 Task: Search one way flight ticket for 4 adults, 2 children, 2 infants in seat and 1 infant on lap in premium economy from Grand Junction: Grand Junction Regional Airport (walker Field) to Rock Springs: Southwest Wyoming Regional Airport (rock Springs Sweetwater County Airport) on 8-5-2023. Choice of flights is JetBlue. Number of bags: 2 carry on bags. Price is upto 89000. Outbound departure time preference is 7:00.
Action: Mouse moved to (304, 131)
Screenshot: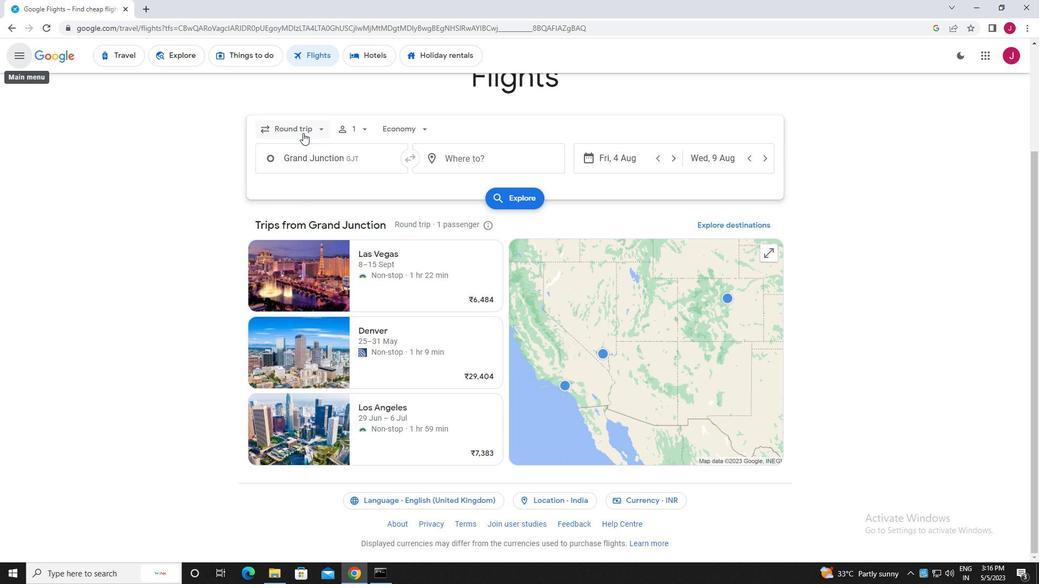 
Action: Mouse pressed left at (304, 131)
Screenshot: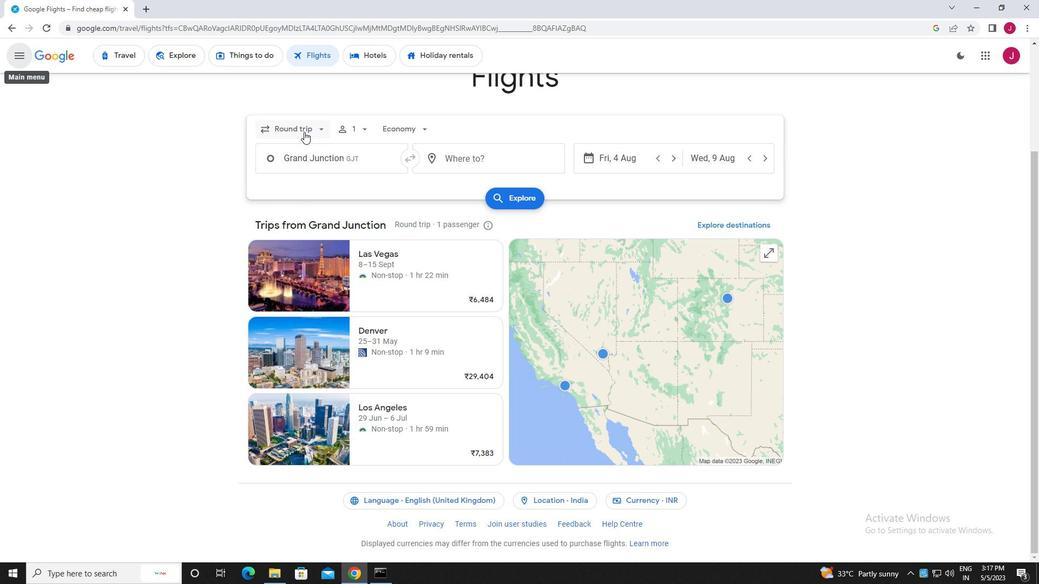 
Action: Mouse moved to (306, 180)
Screenshot: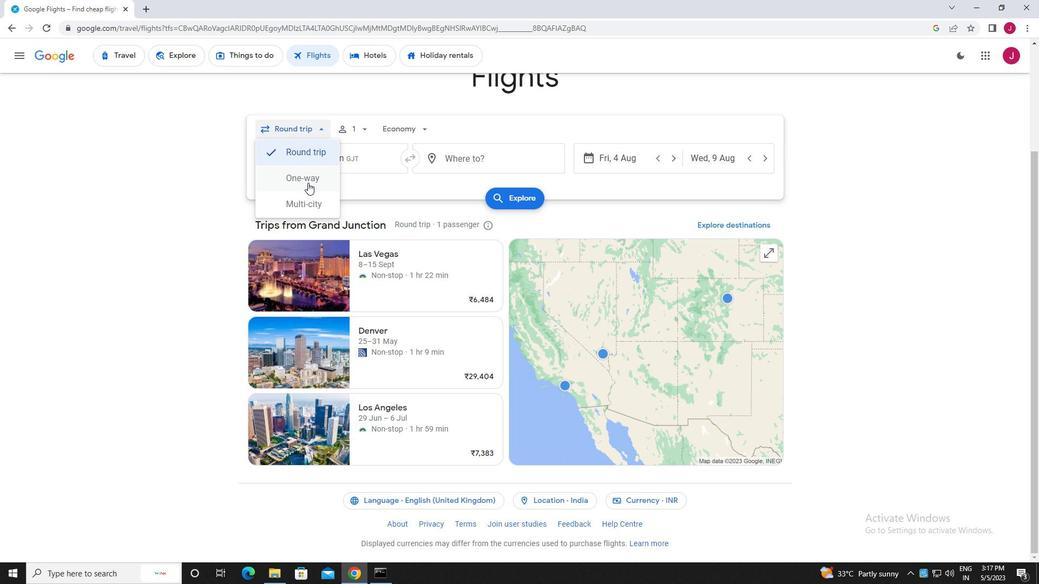 
Action: Mouse pressed left at (306, 180)
Screenshot: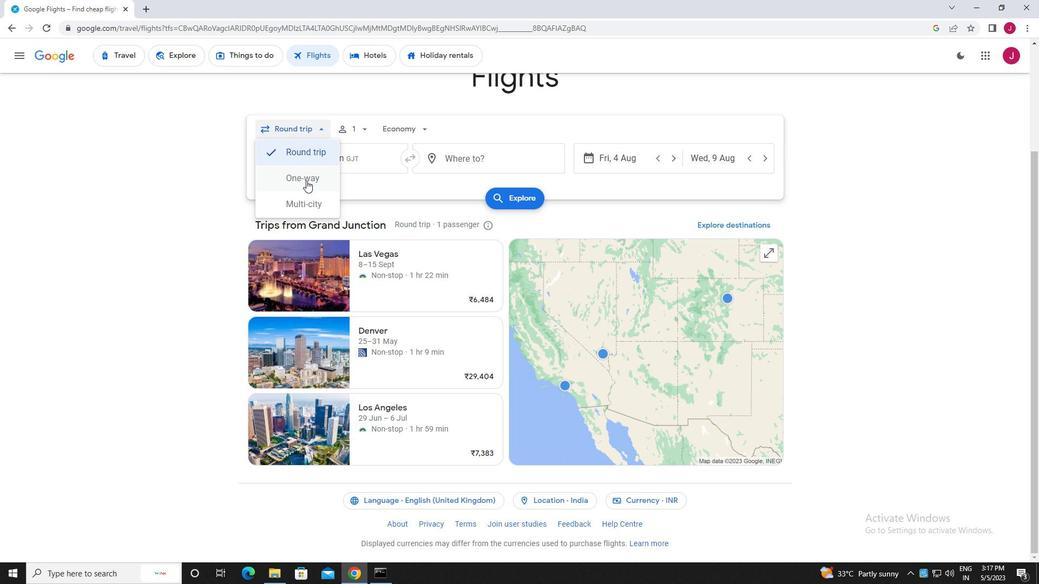 
Action: Mouse moved to (358, 132)
Screenshot: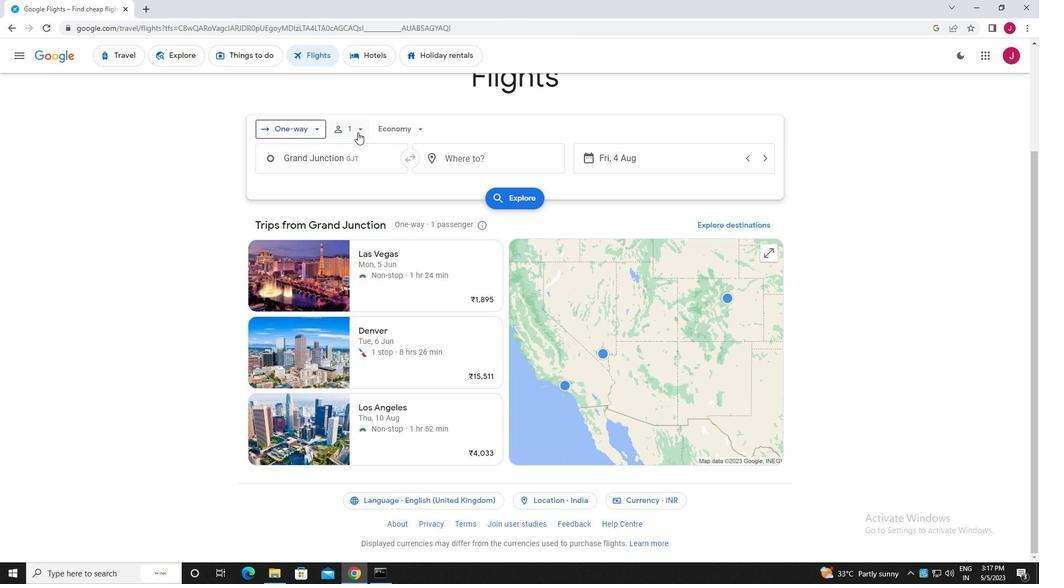 
Action: Mouse pressed left at (358, 132)
Screenshot: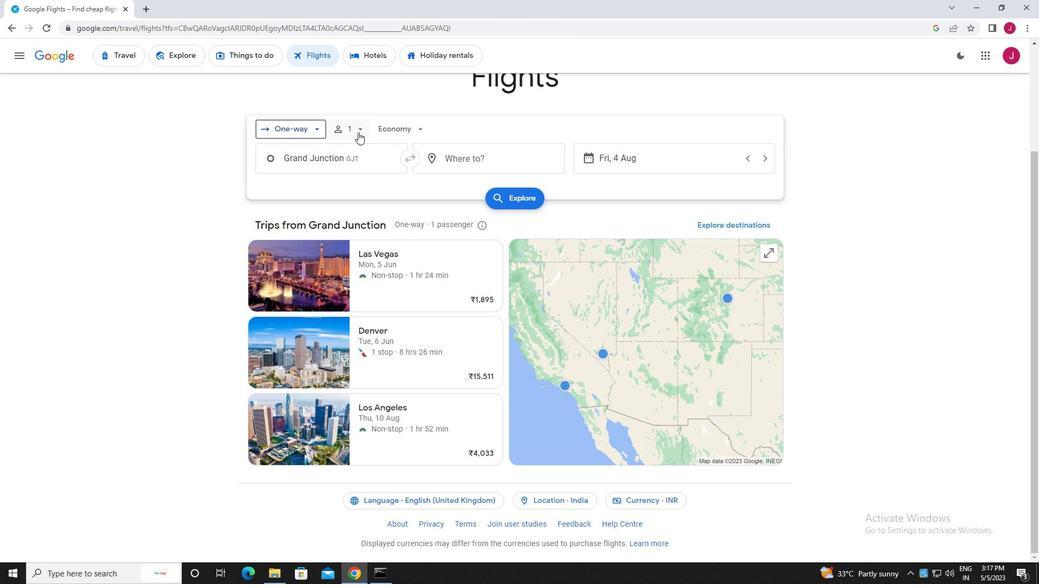 
Action: Mouse moved to (448, 153)
Screenshot: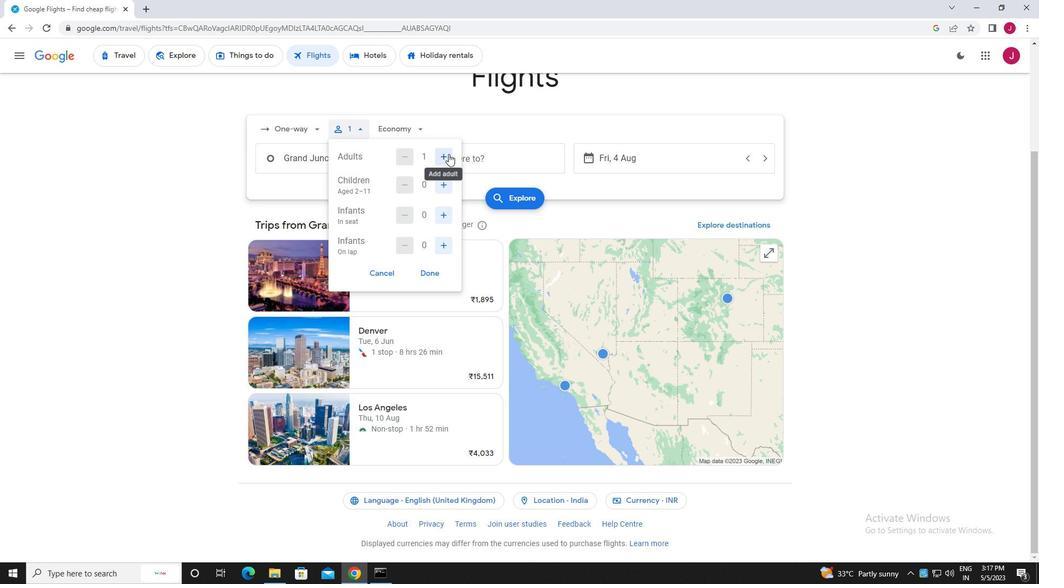 
Action: Mouse pressed left at (448, 153)
Screenshot: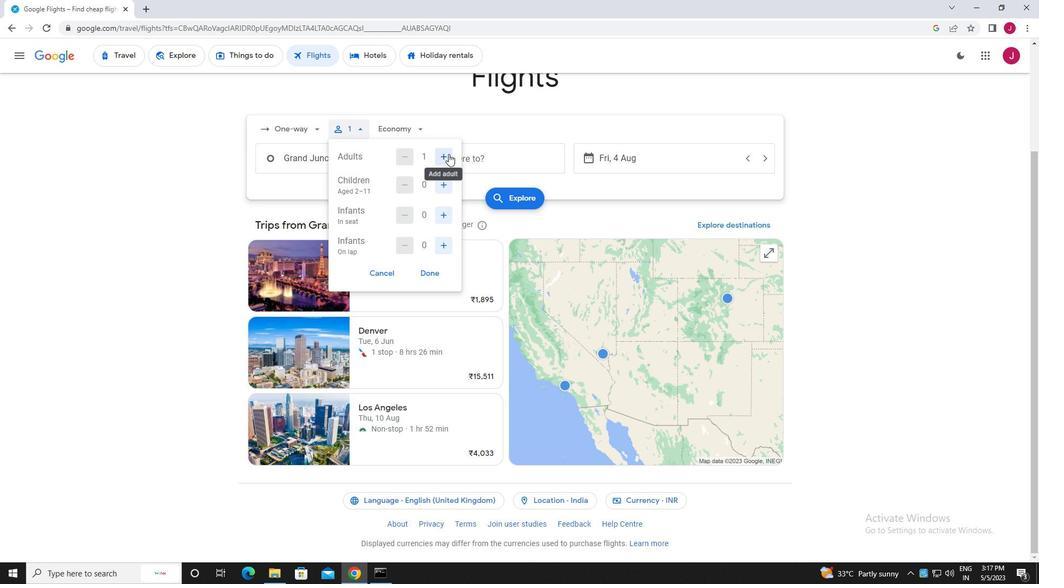 
Action: Mouse pressed left at (448, 153)
Screenshot: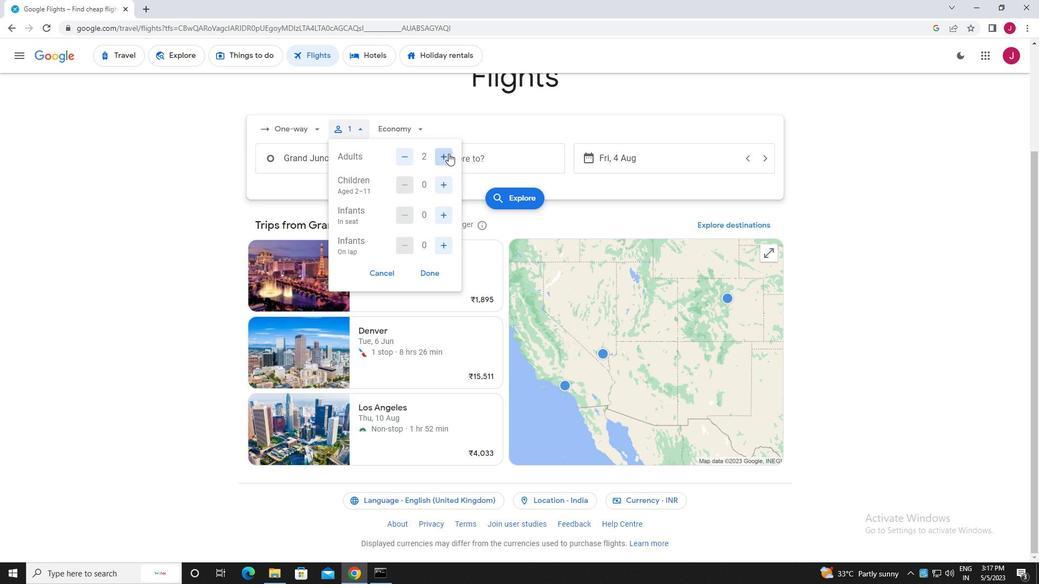 
Action: Mouse pressed left at (448, 153)
Screenshot: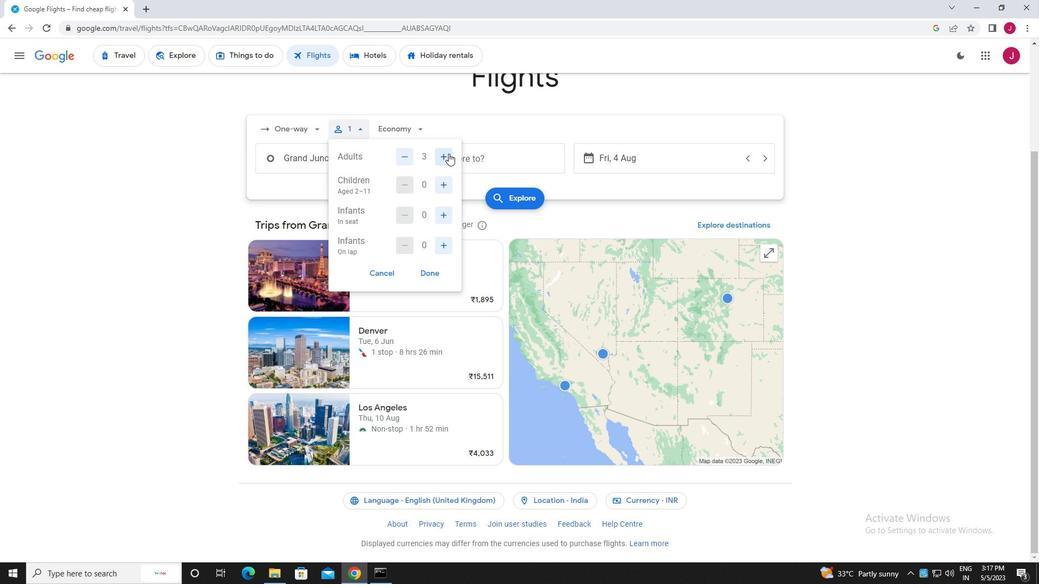 
Action: Mouse moved to (445, 186)
Screenshot: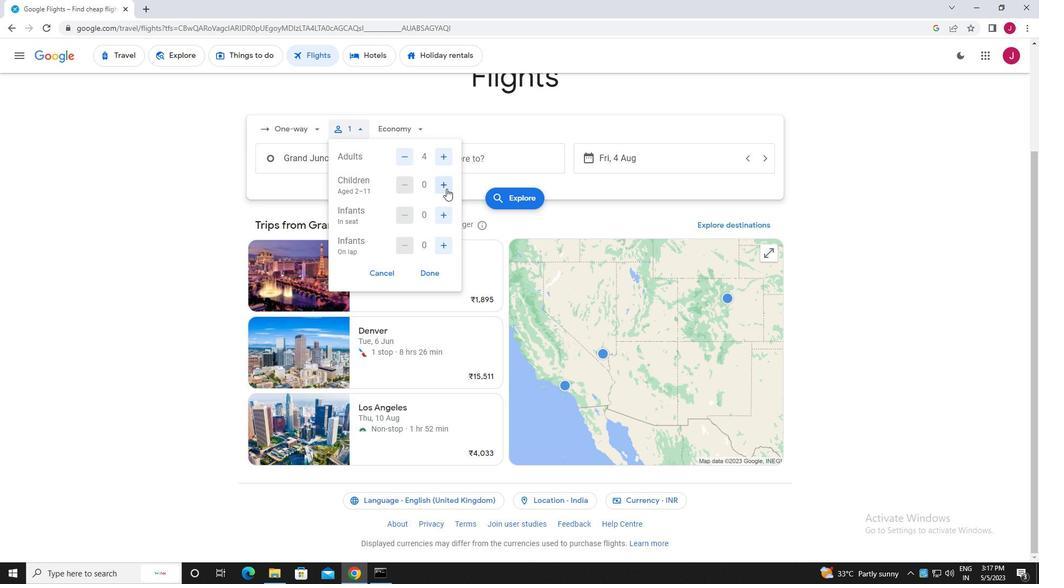 
Action: Mouse pressed left at (445, 186)
Screenshot: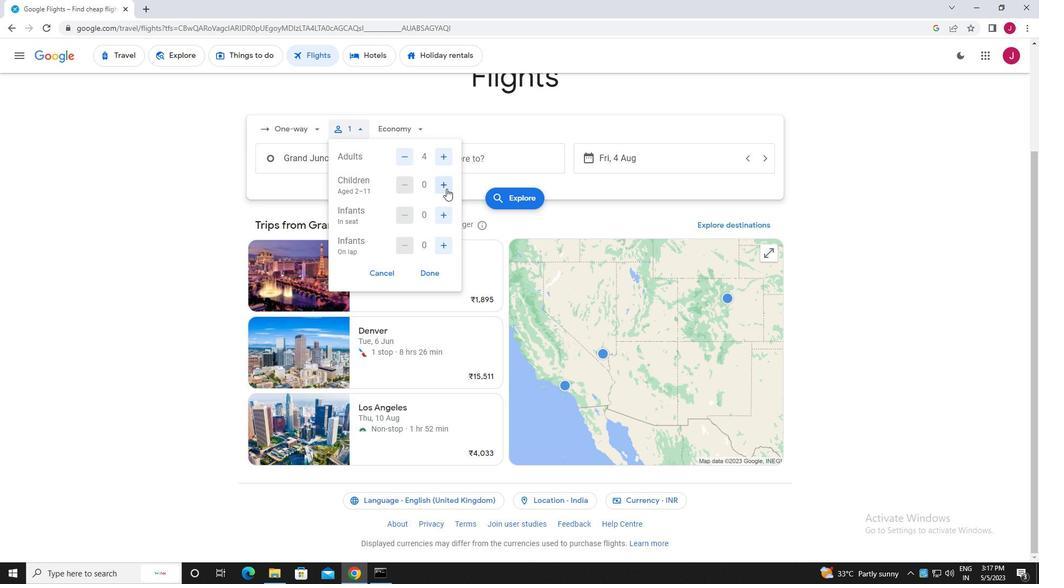
Action: Mouse pressed left at (445, 186)
Screenshot: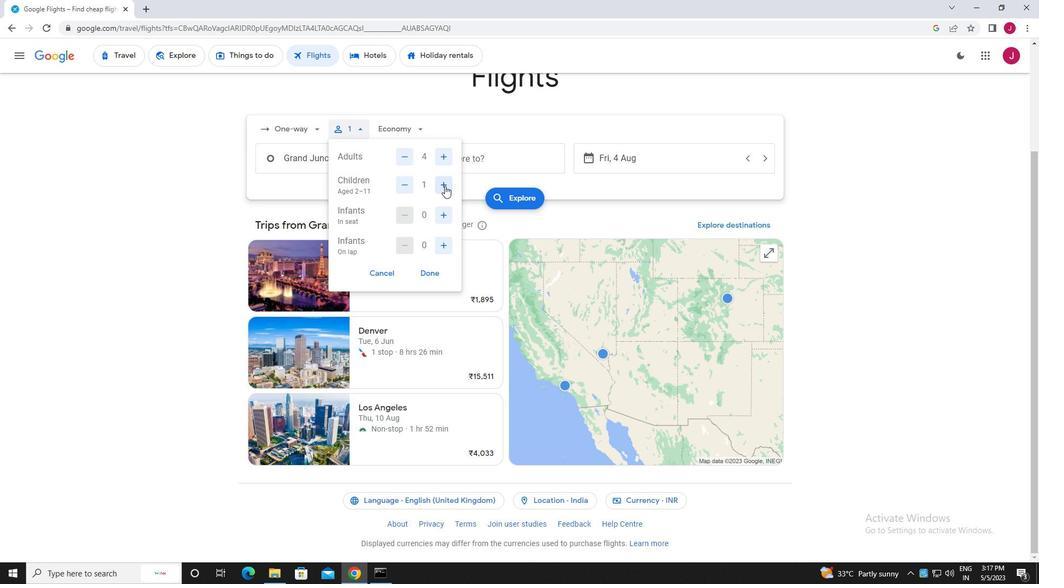 
Action: Mouse moved to (444, 217)
Screenshot: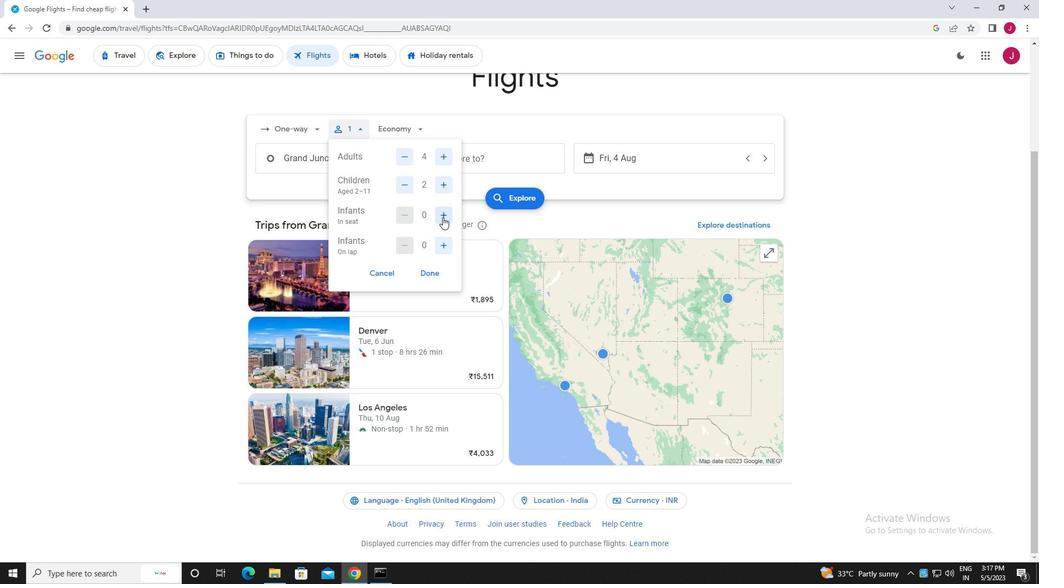 
Action: Mouse pressed left at (444, 217)
Screenshot: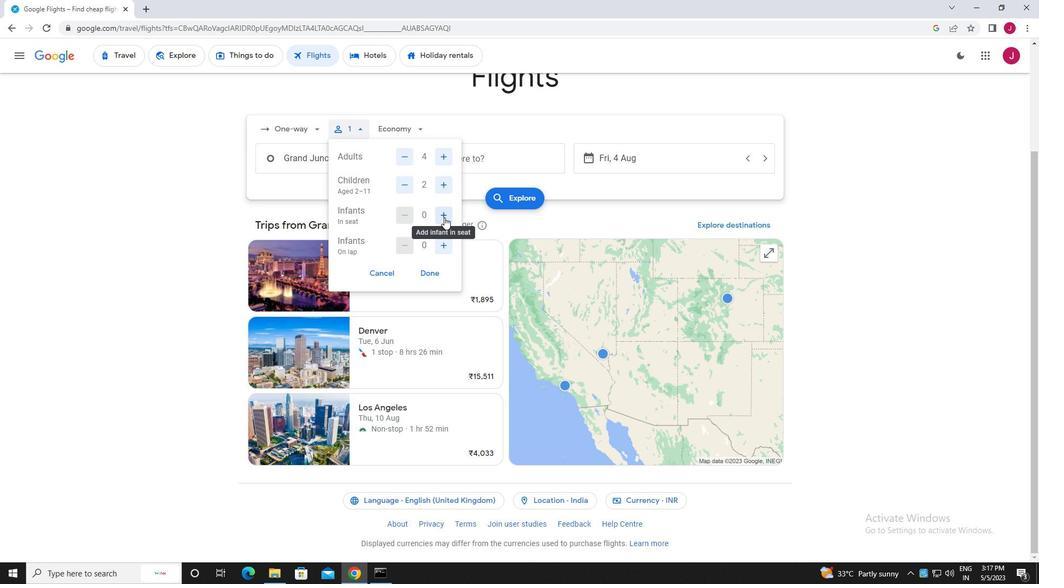 
Action: Mouse pressed left at (444, 217)
Screenshot: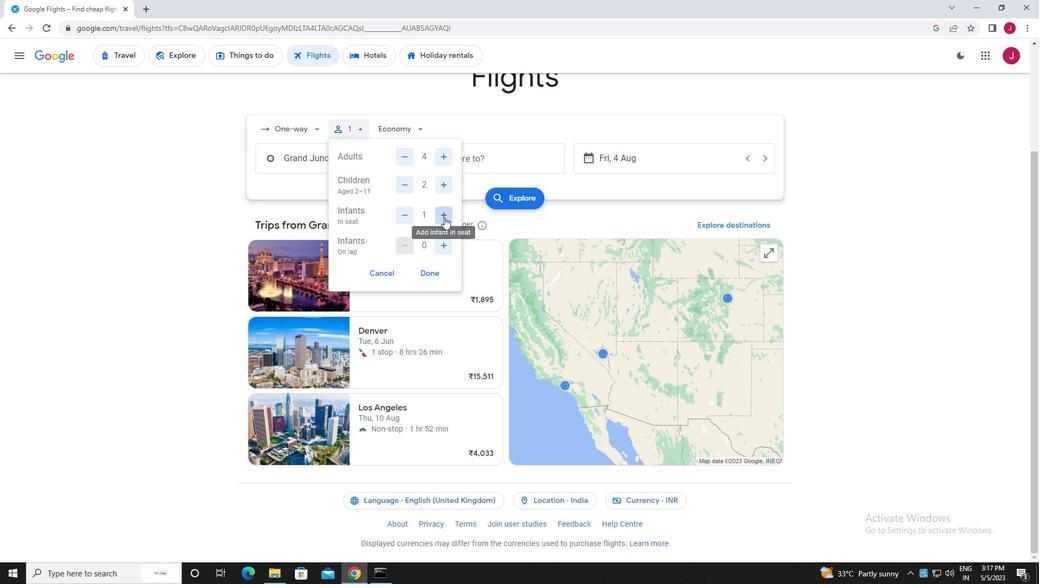 
Action: Mouse moved to (445, 242)
Screenshot: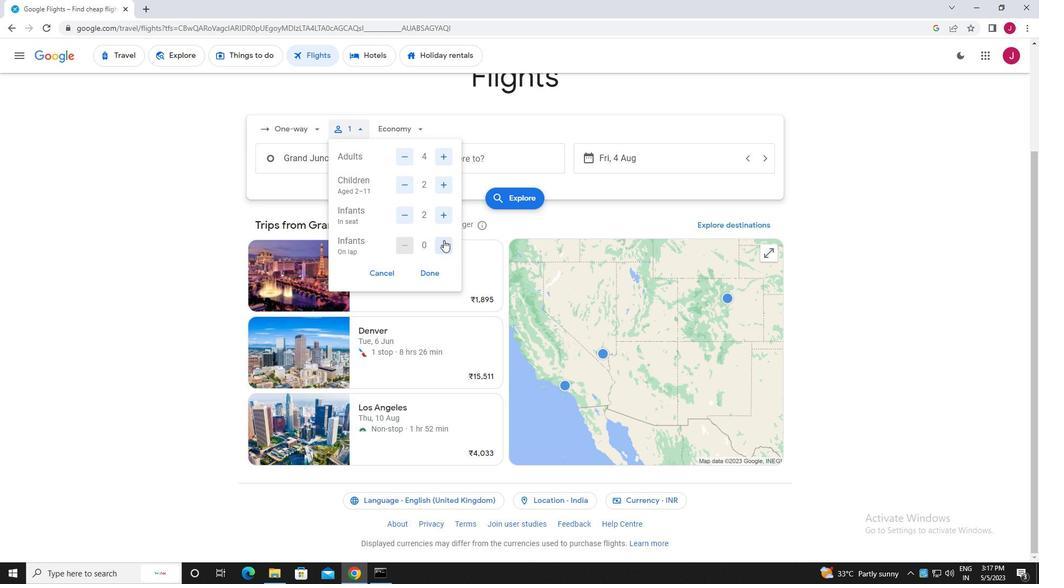 
Action: Mouse pressed left at (445, 242)
Screenshot: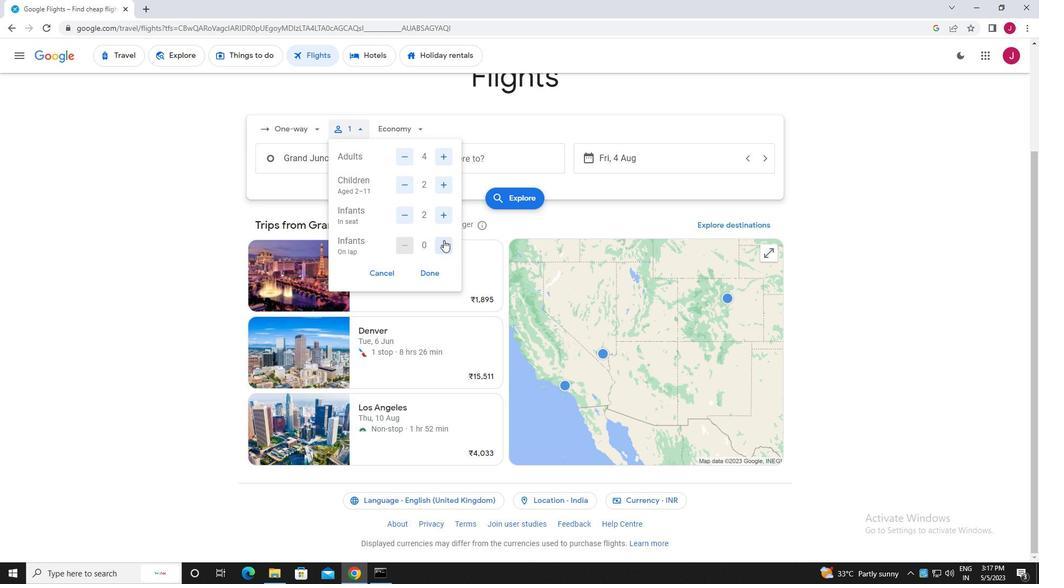 
Action: Mouse moved to (433, 274)
Screenshot: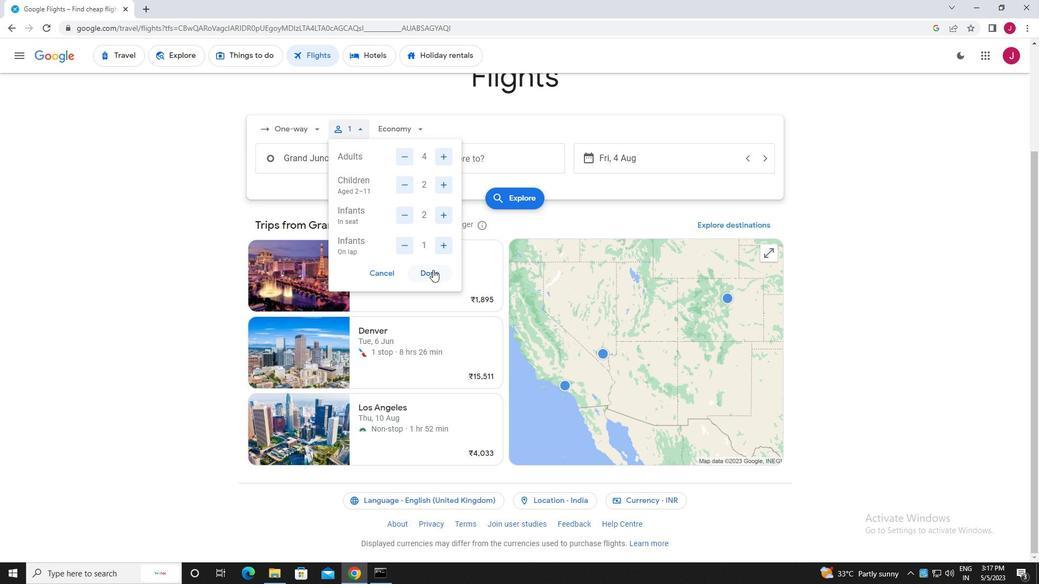 
Action: Mouse pressed left at (433, 274)
Screenshot: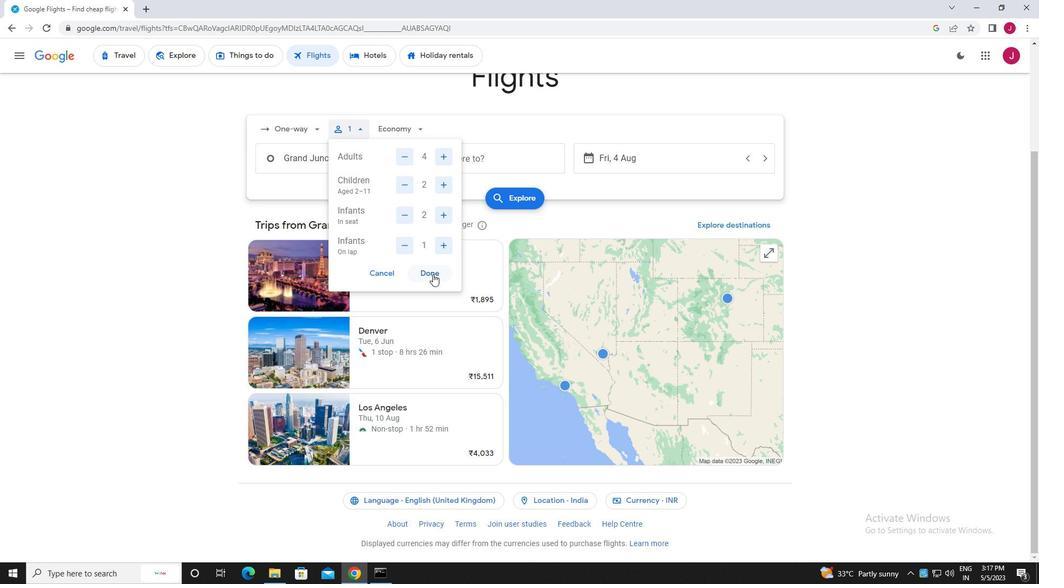 
Action: Mouse moved to (404, 129)
Screenshot: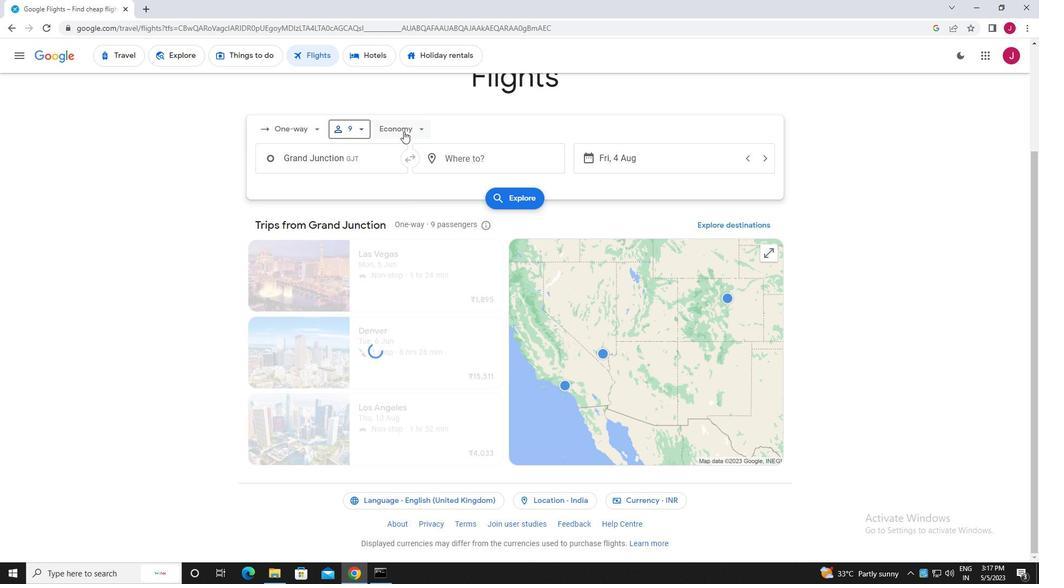 
Action: Mouse pressed left at (404, 129)
Screenshot: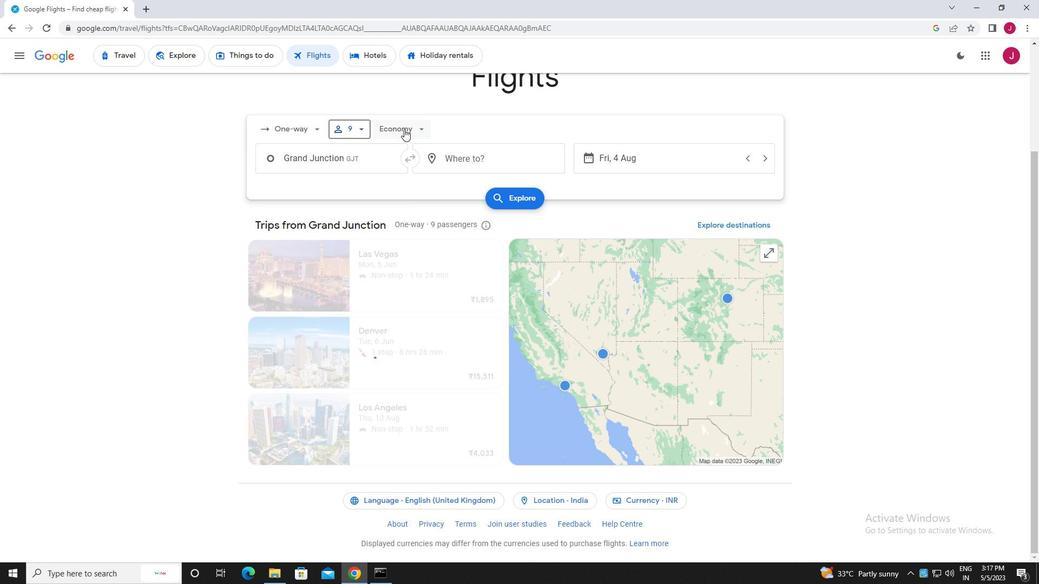 
Action: Mouse moved to (433, 181)
Screenshot: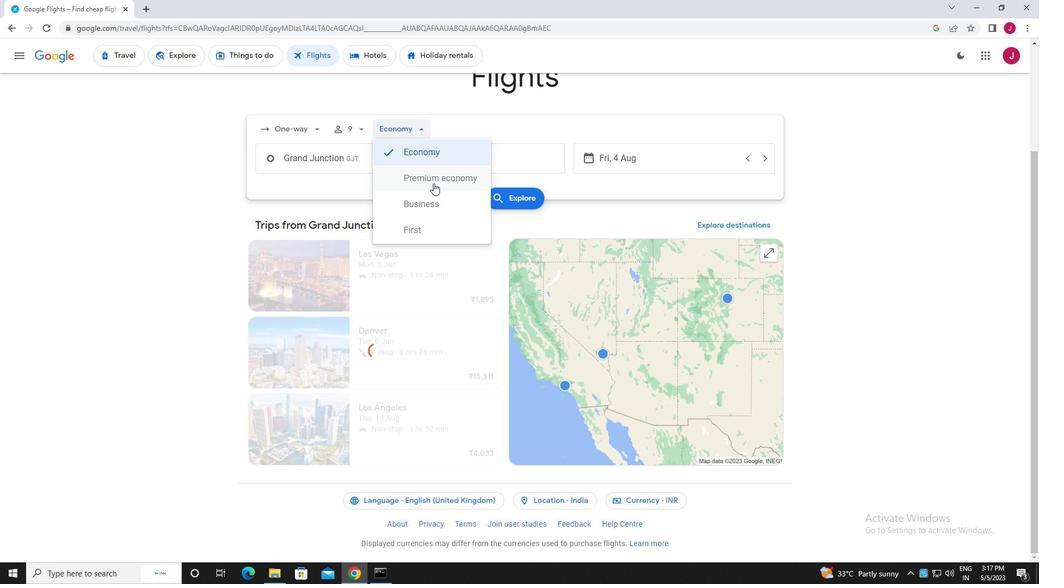 
Action: Mouse pressed left at (433, 181)
Screenshot: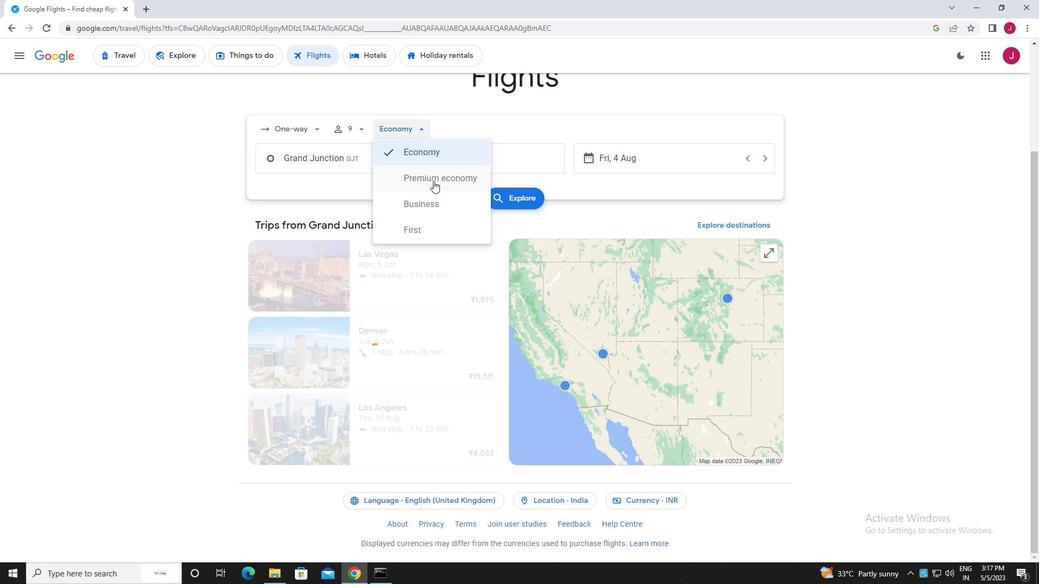 
Action: Mouse moved to (364, 157)
Screenshot: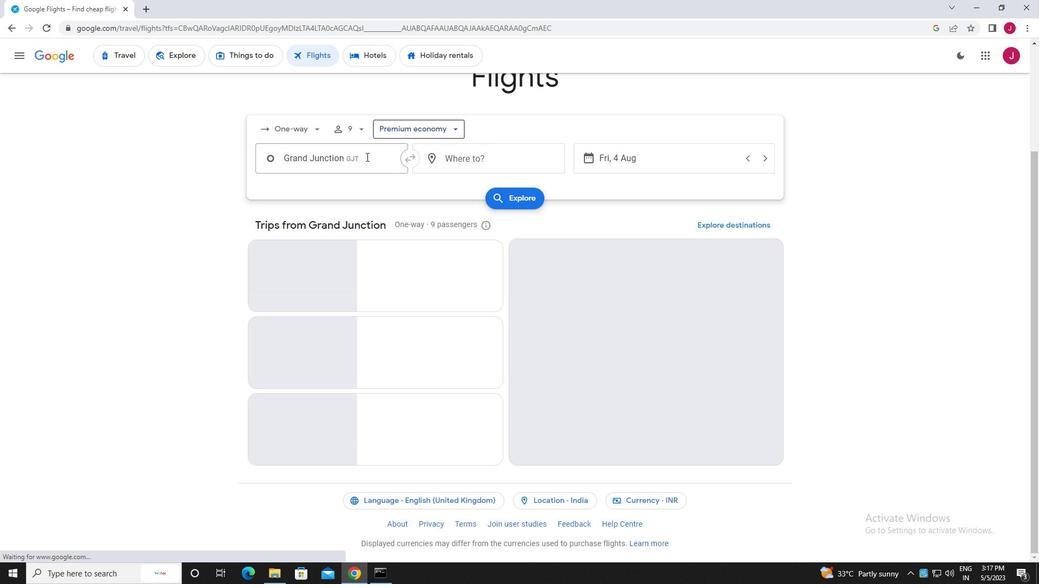 
Action: Mouse pressed left at (364, 157)
Screenshot: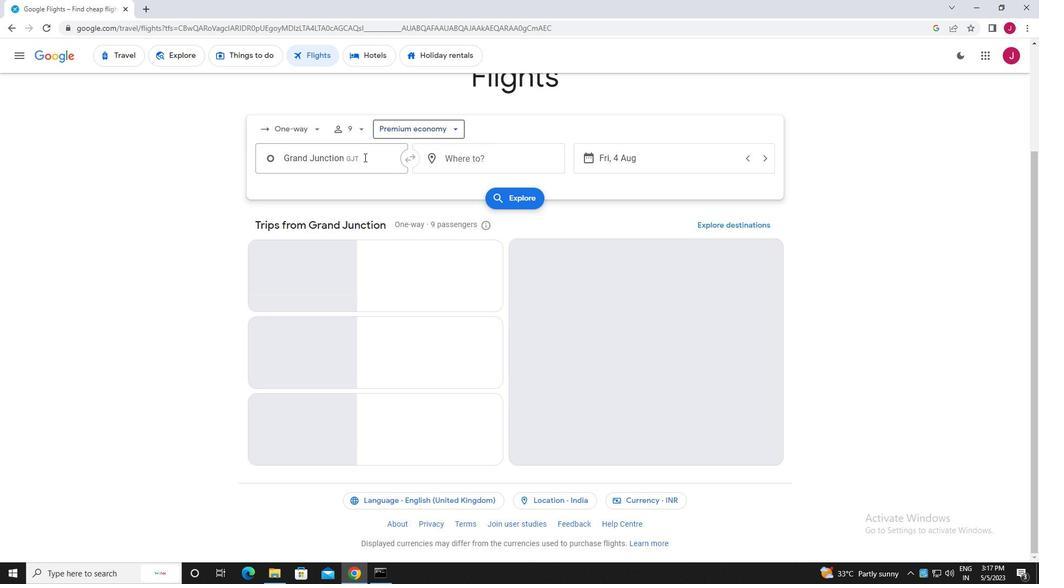 
Action: Mouse moved to (362, 157)
Screenshot: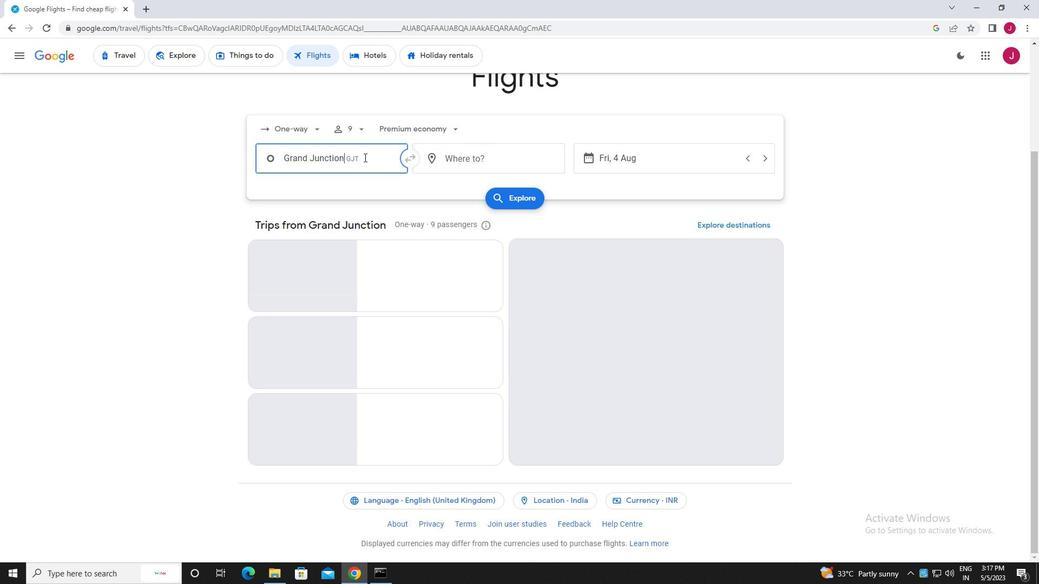 
Action: Key pressed grand<Key.space>junction
Screenshot: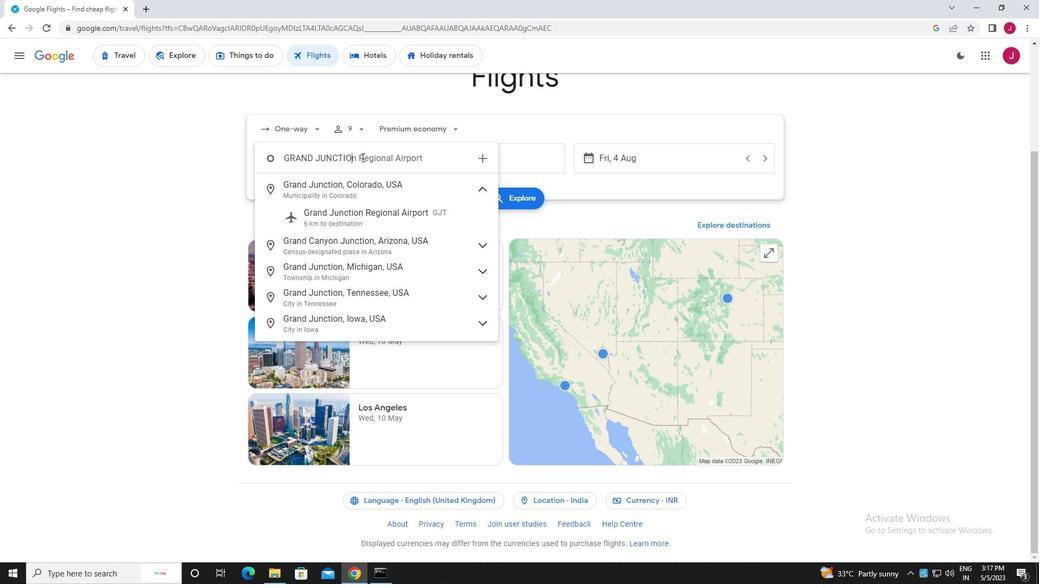 
Action: Mouse moved to (389, 215)
Screenshot: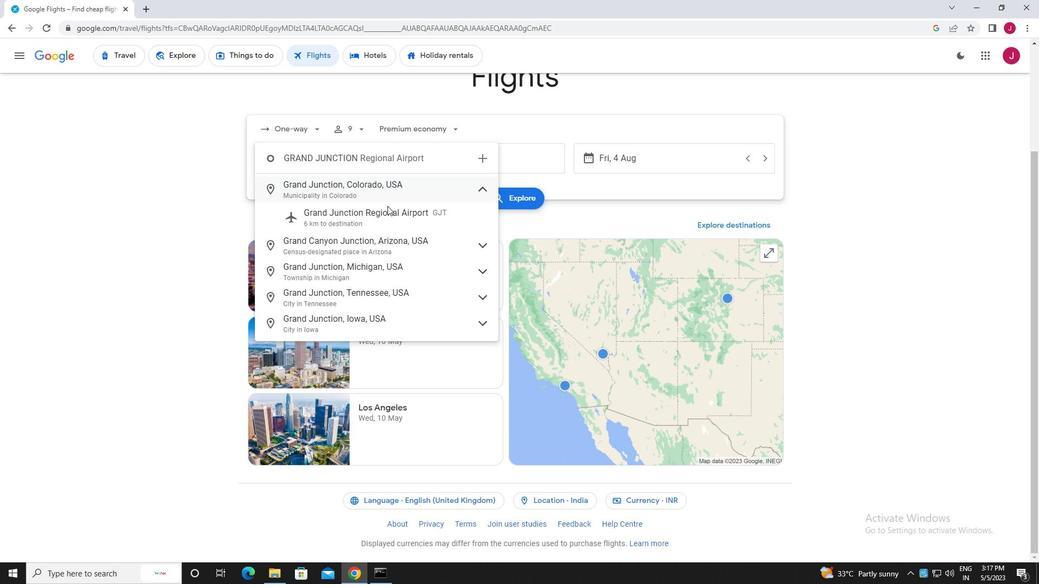 
Action: Mouse pressed left at (389, 215)
Screenshot: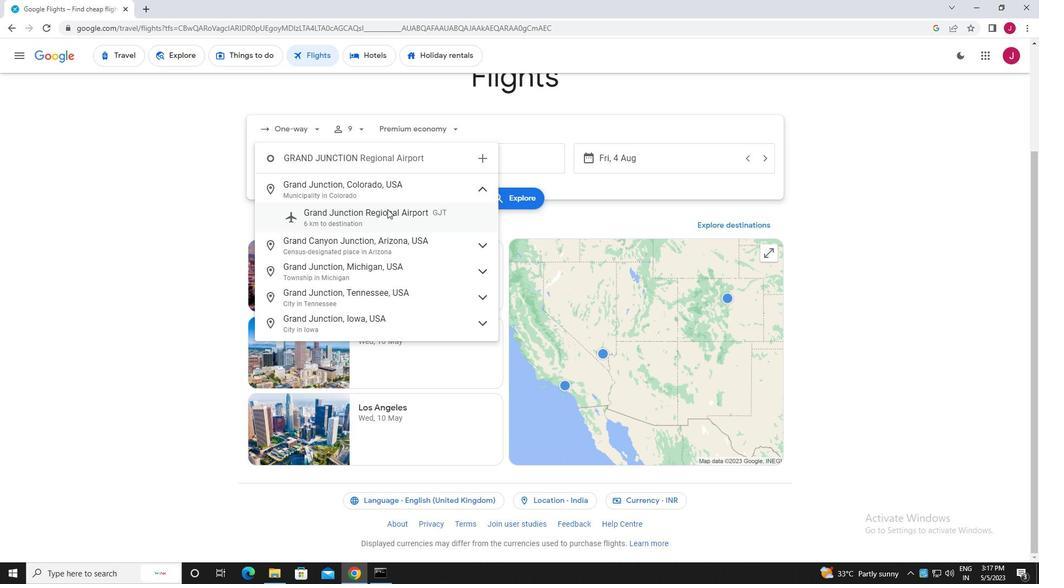 
Action: Mouse moved to (480, 160)
Screenshot: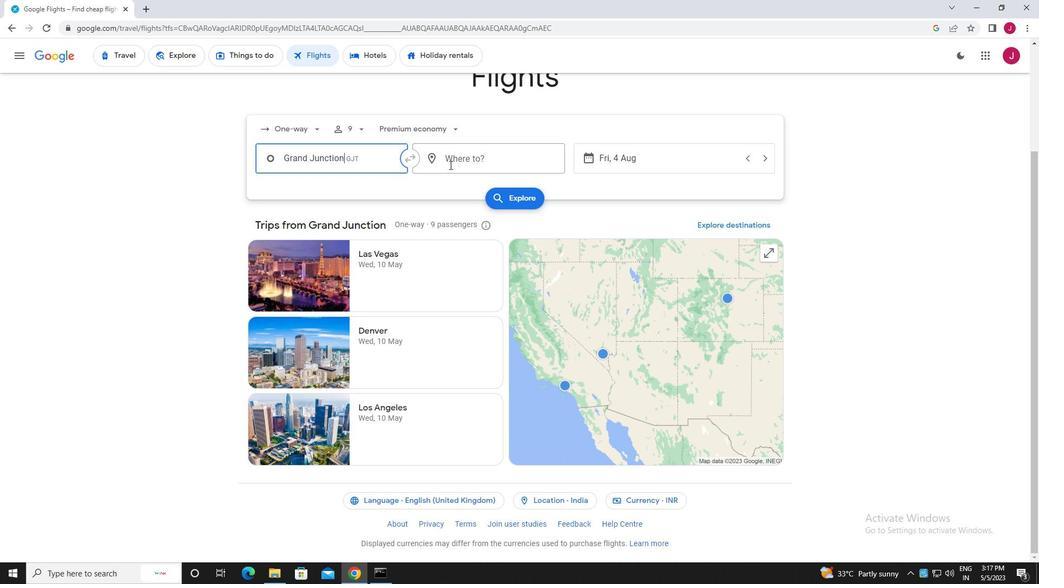 
Action: Mouse pressed left at (480, 160)
Screenshot: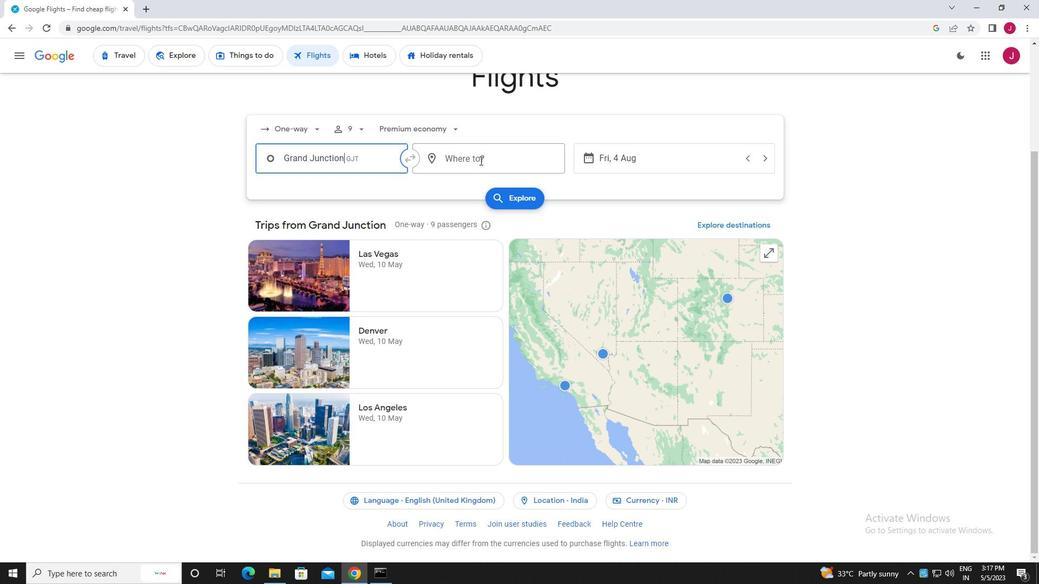 
Action: Mouse moved to (482, 161)
Screenshot: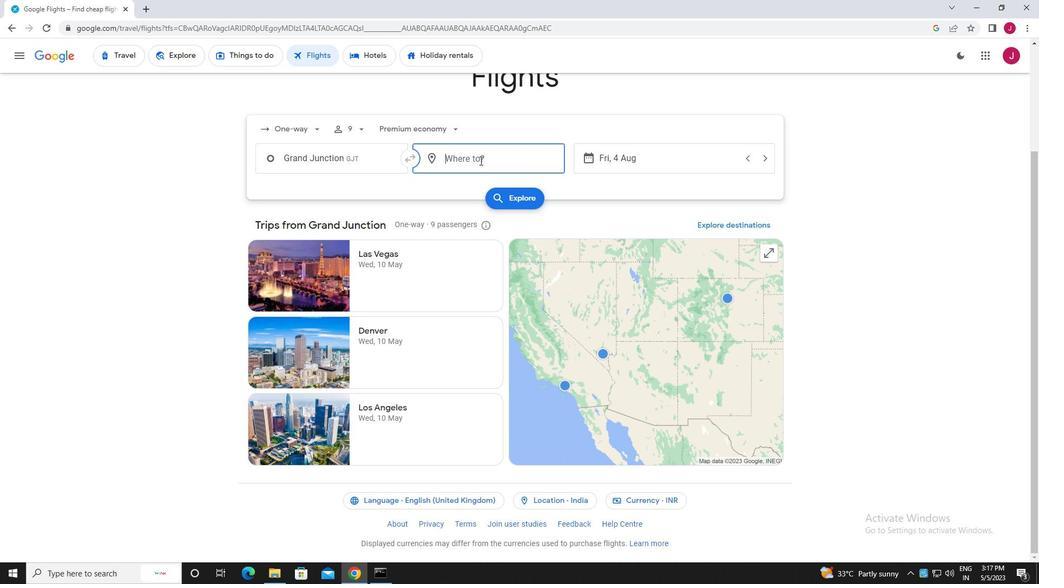 
Action: Key pressed rock<Key.space>spring
Screenshot: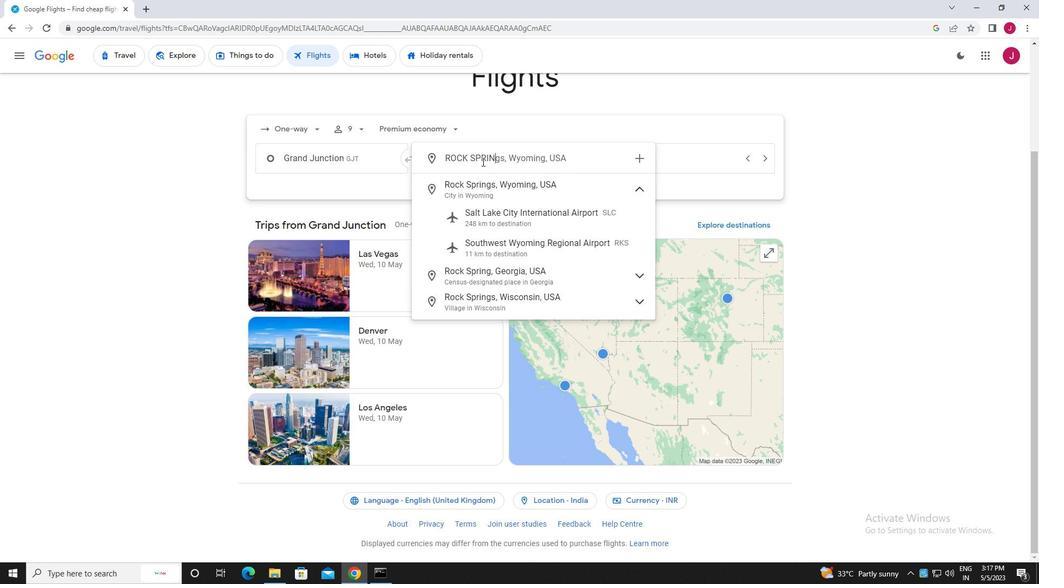 
Action: Mouse moved to (526, 246)
Screenshot: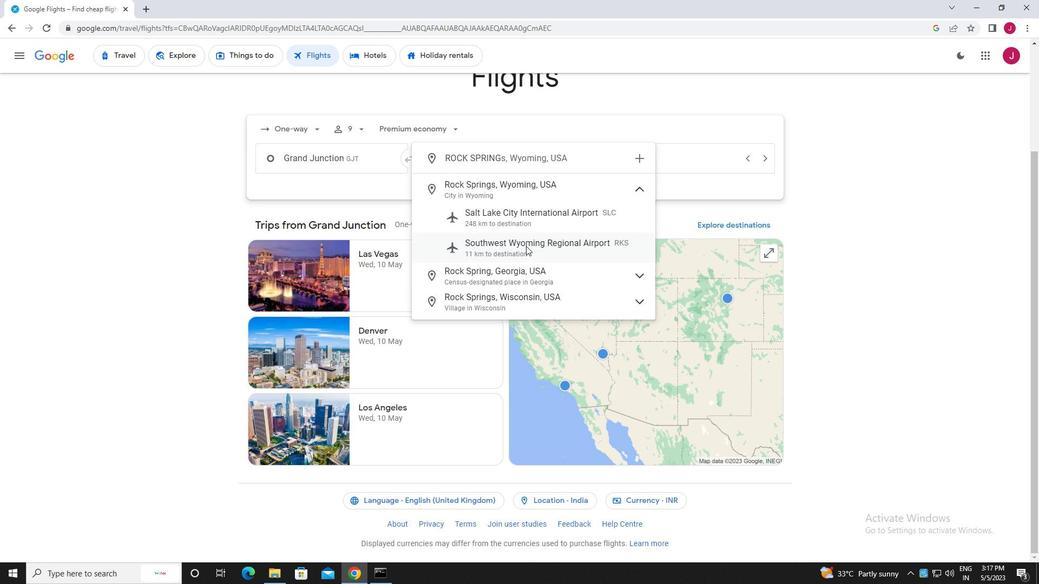 
Action: Mouse pressed left at (526, 246)
Screenshot: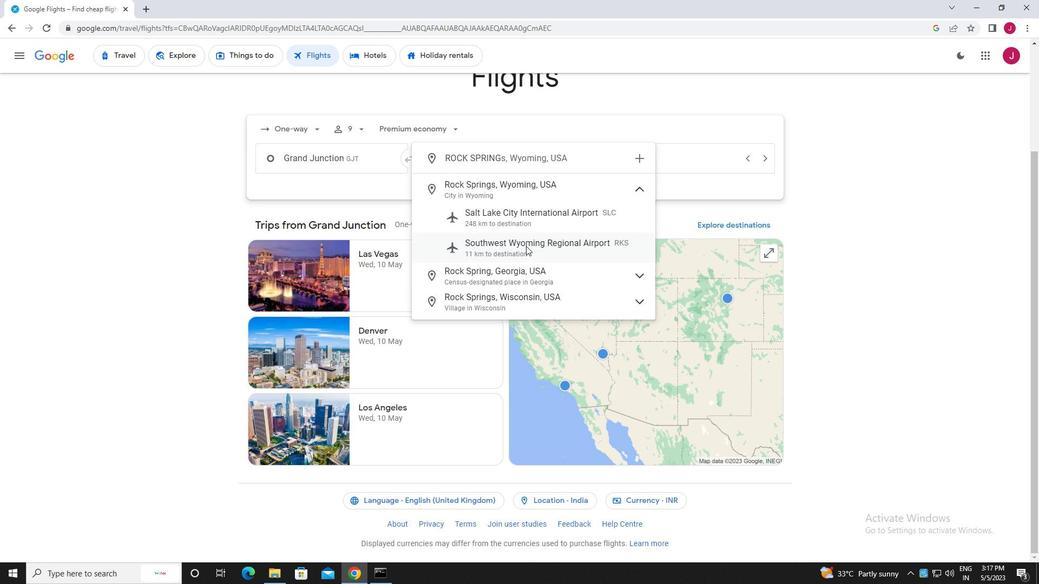 
Action: Mouse moved to (619, 160)
Screenshot: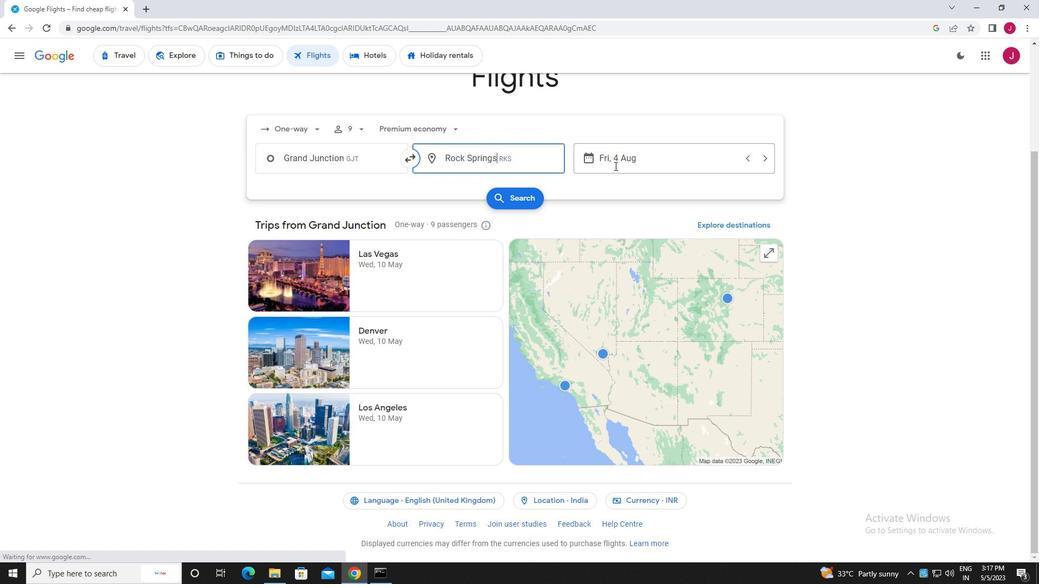
Action: Mouse pressed left at (619, 160)
Screenshot: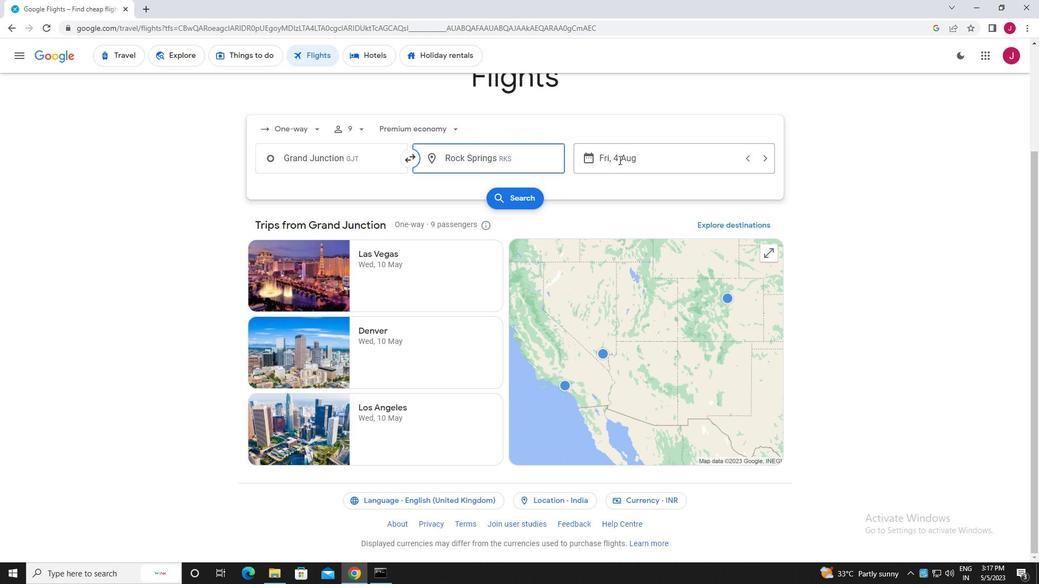 
Action: Mouse moved to (544, 244)
Screenshot: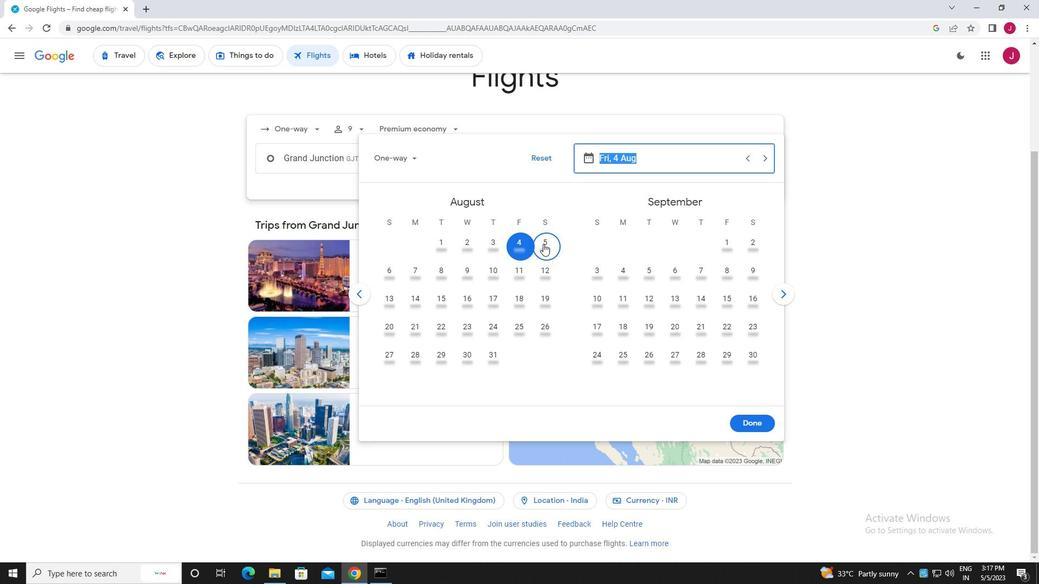
Action: Mouse pressed left at (544, 244)
Screenshot: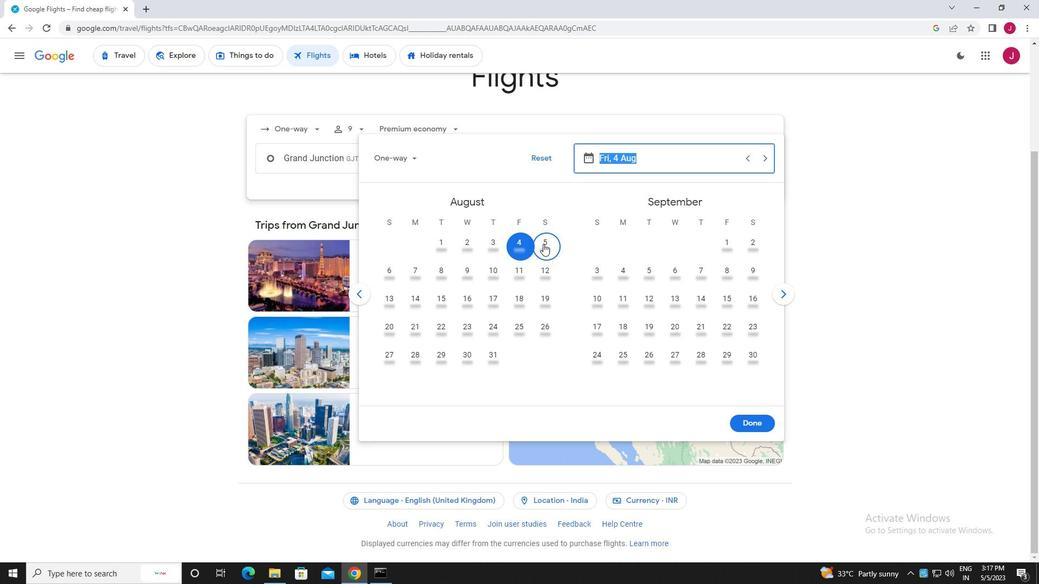 
Action: Mouse moved to (747, 422)
Screenshot: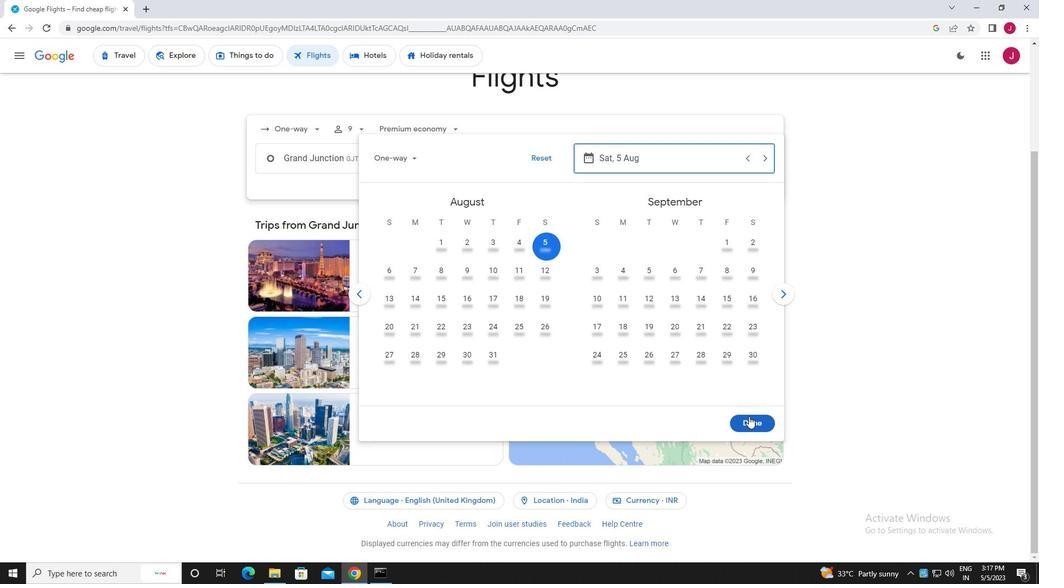 
Action: Mouse pressed left at (747, 422)
Screenshot: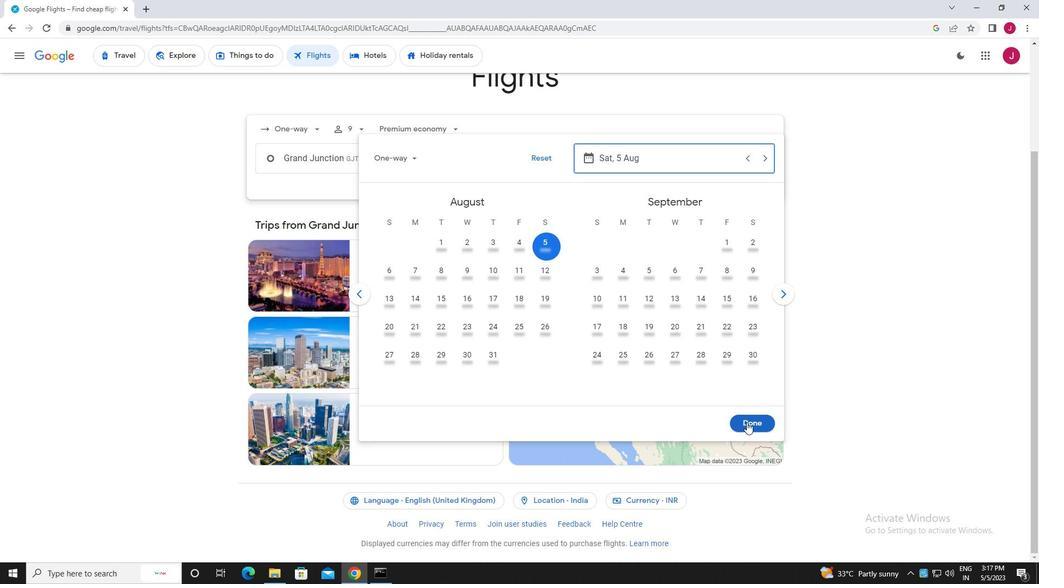 
Action: Mouse moved to (529, 199)
Screenshot: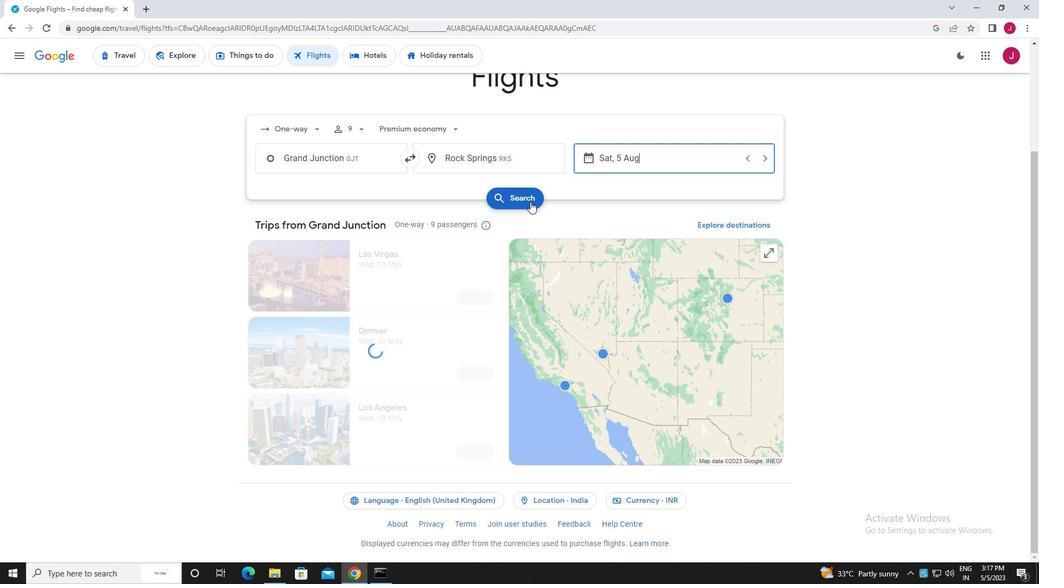 
Action: Mouse pressed left at (529, 199)
Screenshot: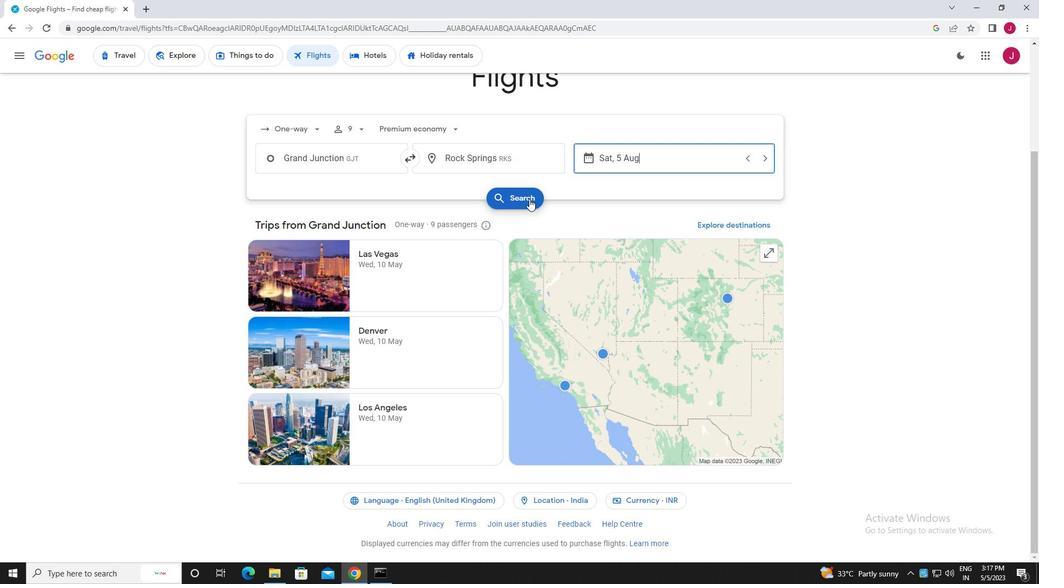 
Action: Mouse moved to (283, 154)
Screenshot: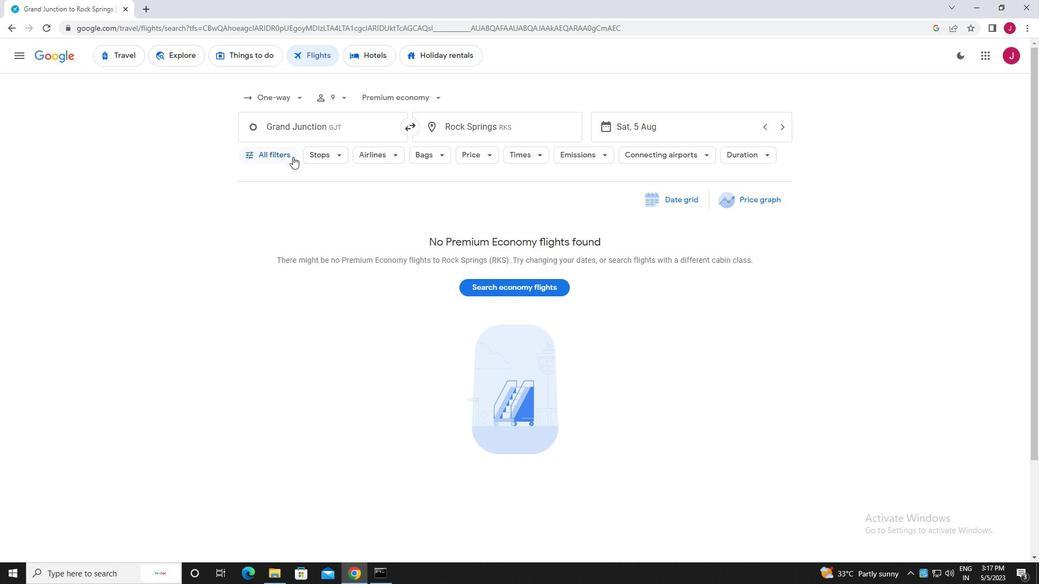 
Action: Mouse pressed left at (283, 154)
Screenshot: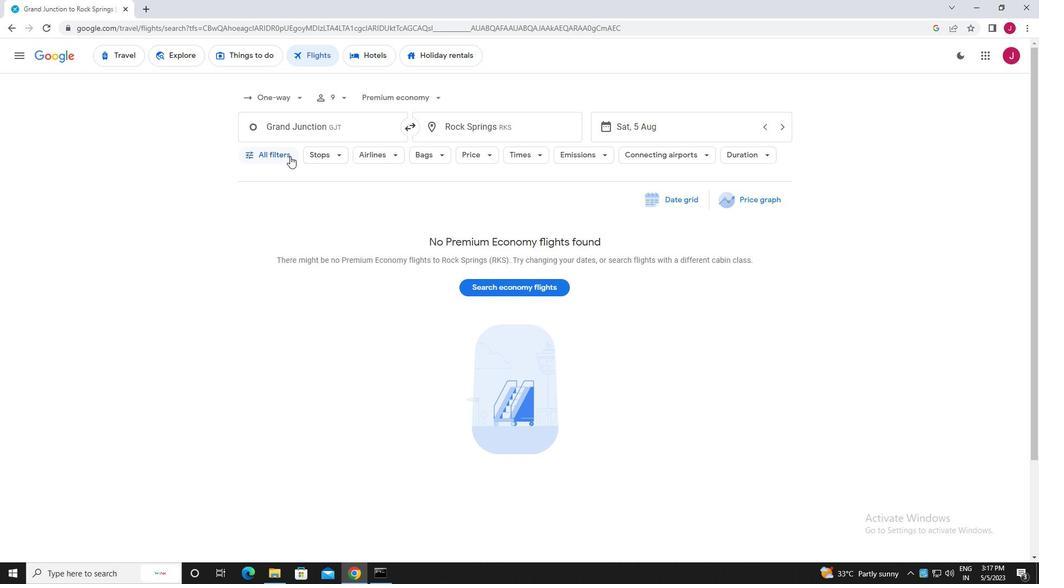 
Action: Mouse moved to (354, 255)
Screenshot: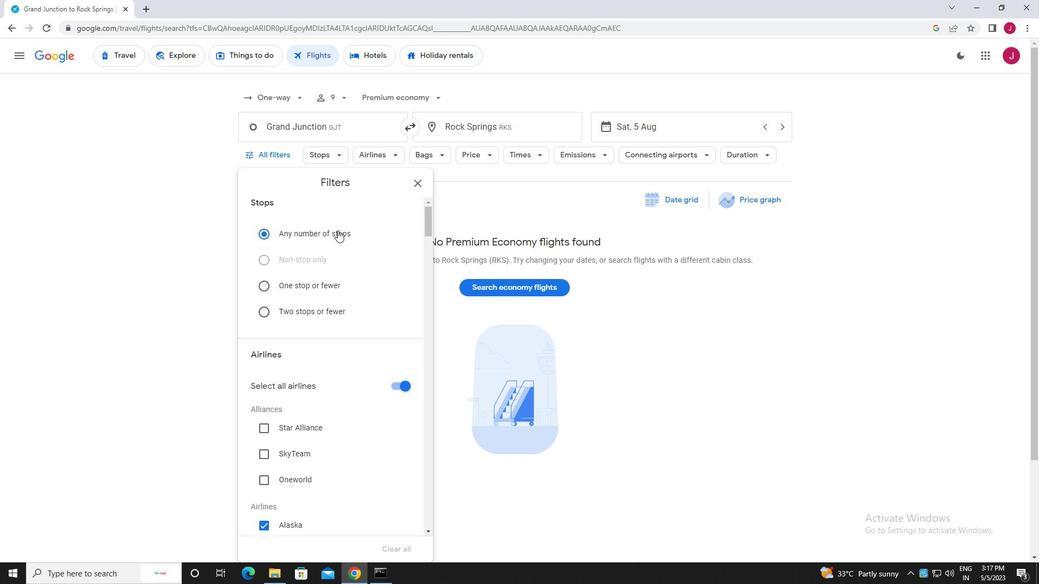 
Action: Mouse scrolled (354, 255) with delta (0, 0)
Screenshot: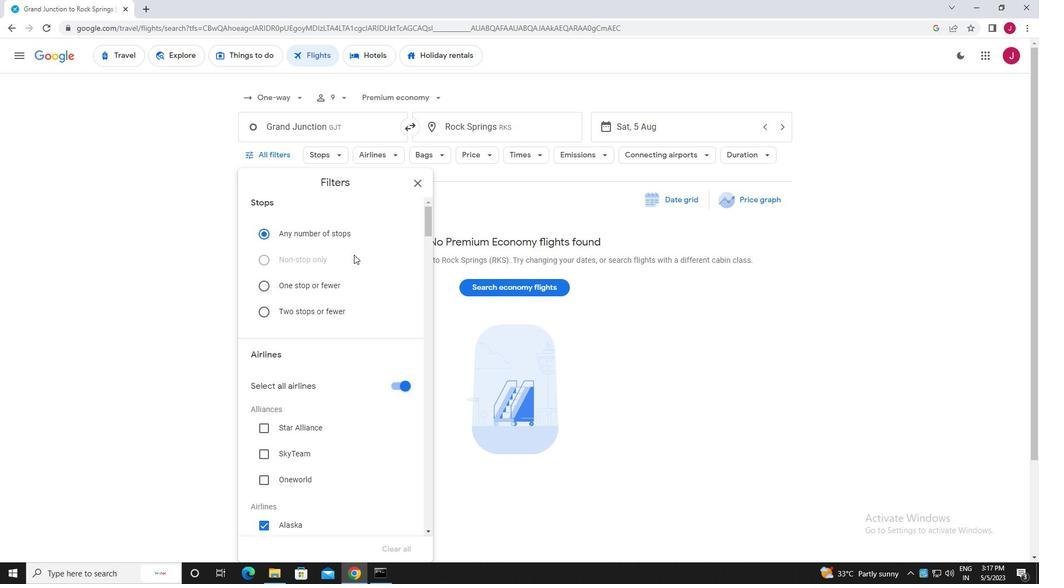 
Action: Mouse scrolled (354, 255) with delta (0, 0)
Screenshot: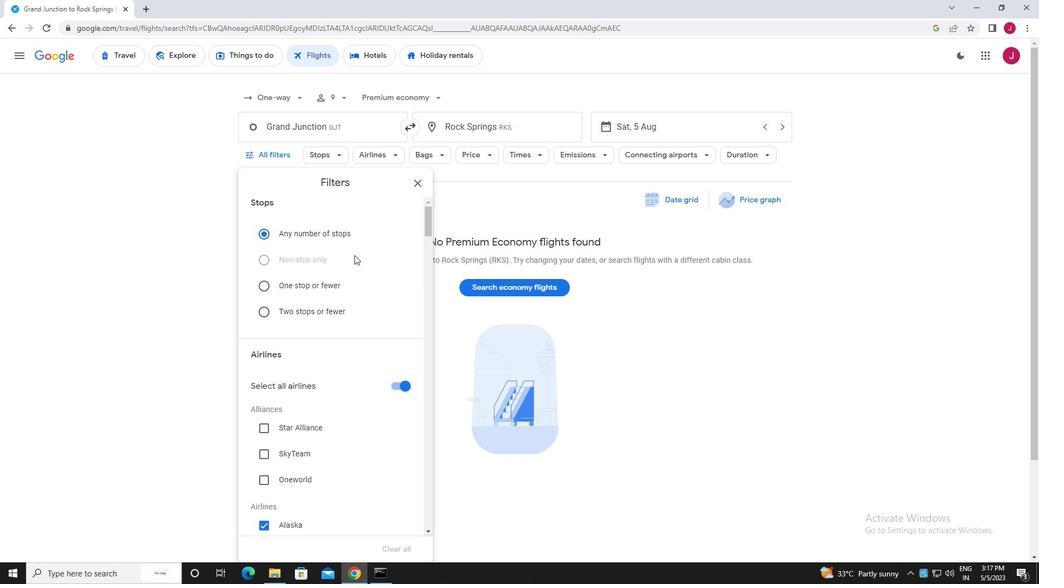 
Action: Mouse moved to (397, 237)
Screenshot: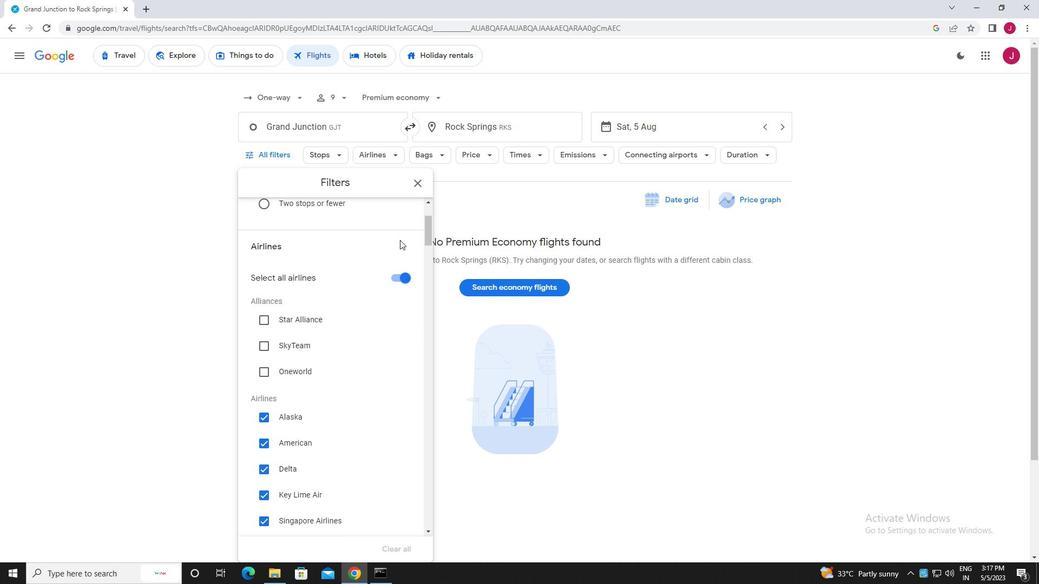 
Action: Mouse scrolled (397, 237) with delta (0, 0)
Screenshot: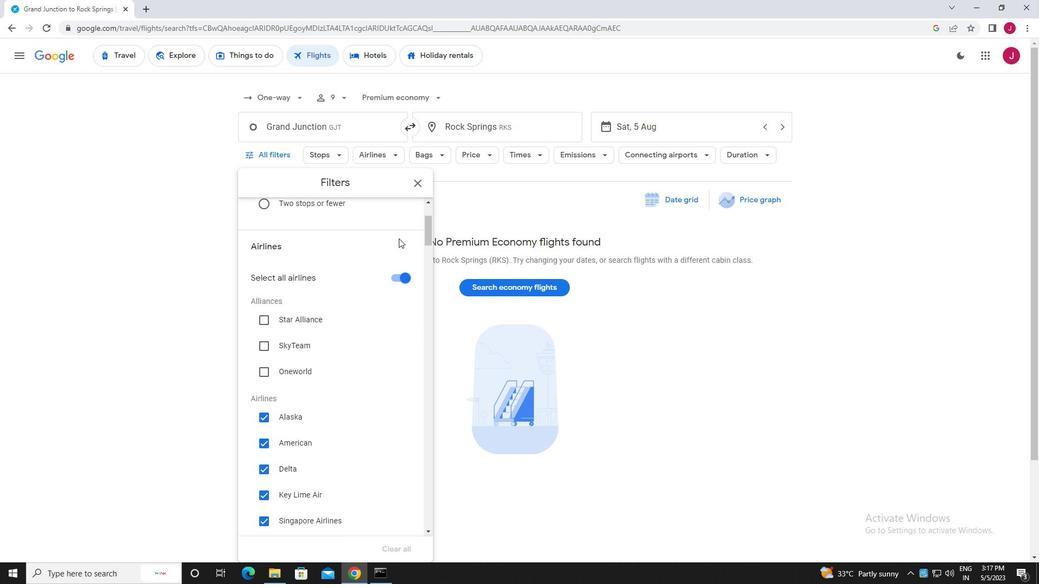 
Action: Mouse moved to (395, 222)
Screenshot: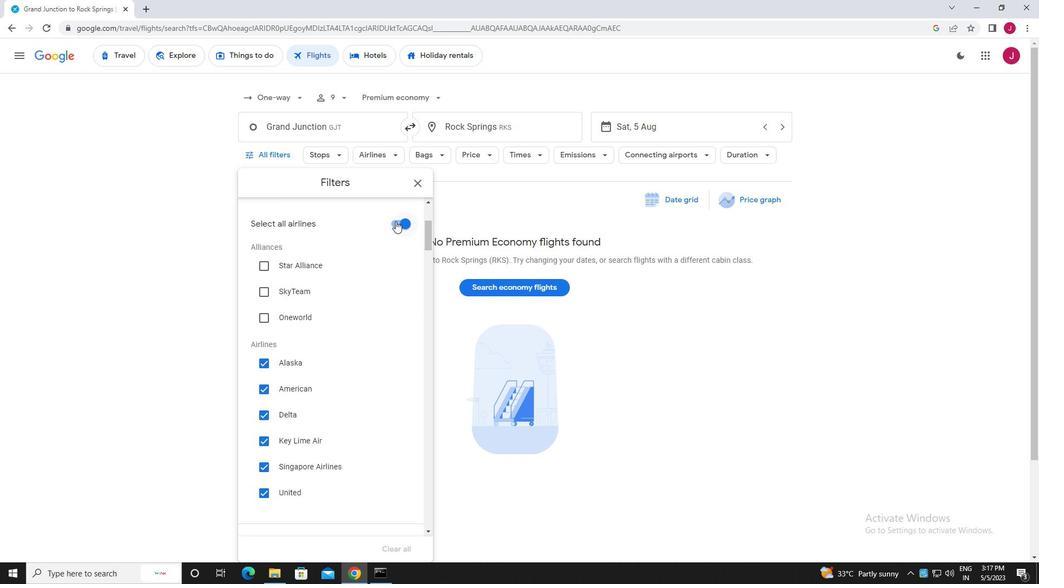 
Action: Mouse pressed left at (395, 222)
Screenshot: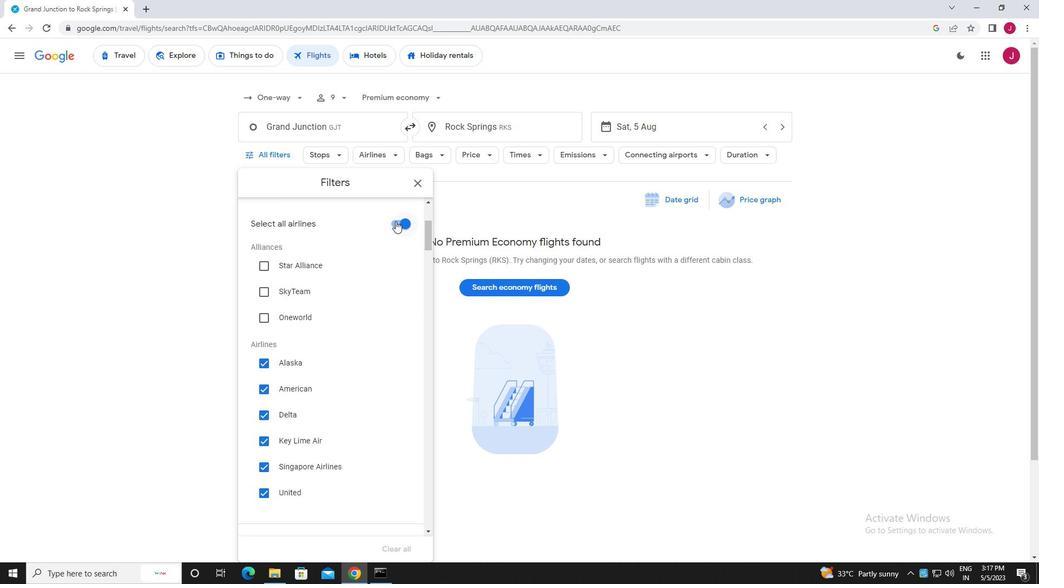 
Action: Mouse moved to (354, 265)
Screenshot: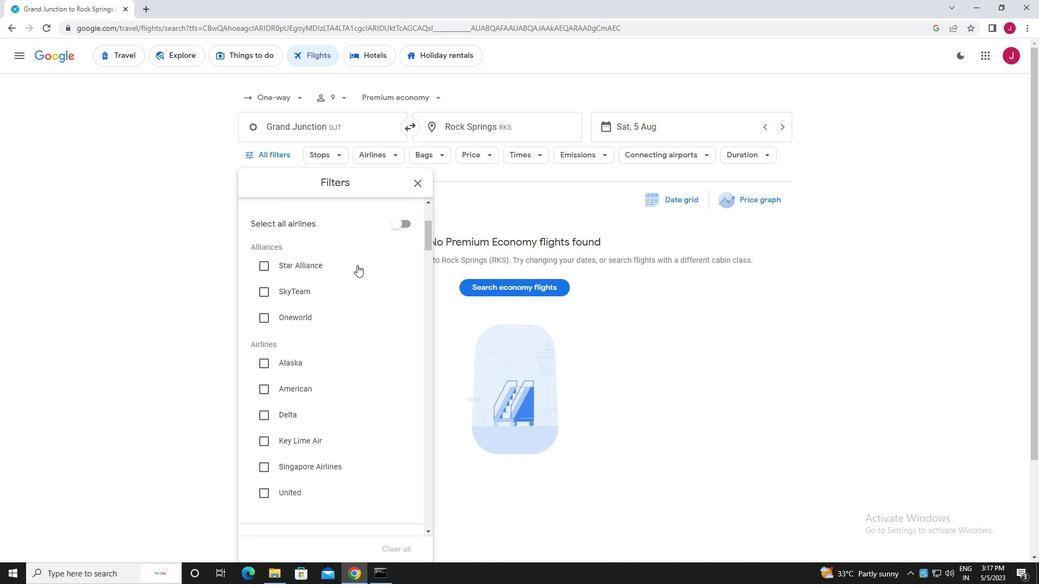 
Action: Mouse scrolled (354, 265) with delta (0, 0)
Screenshot: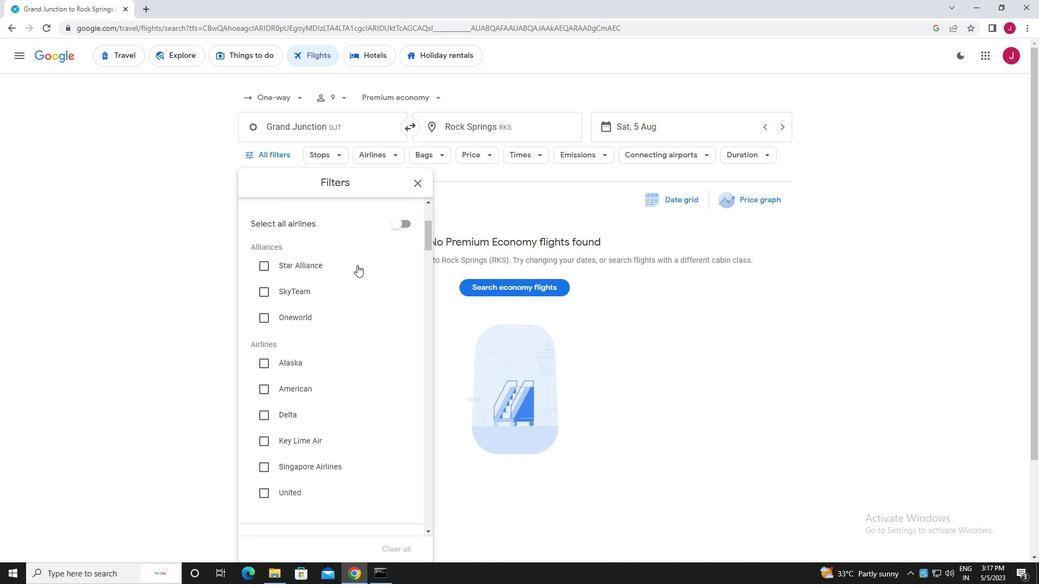 
Action: Mouse scrolled (354, 265) with delta (0, 0)
Screenshot: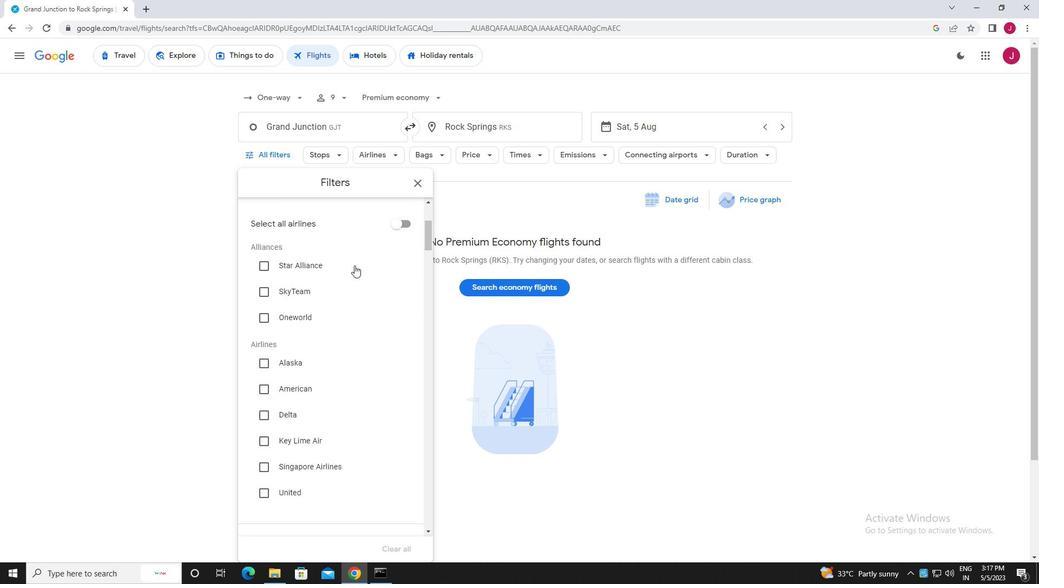 
Action: Mouse moved to (340, 294)
Screenshot: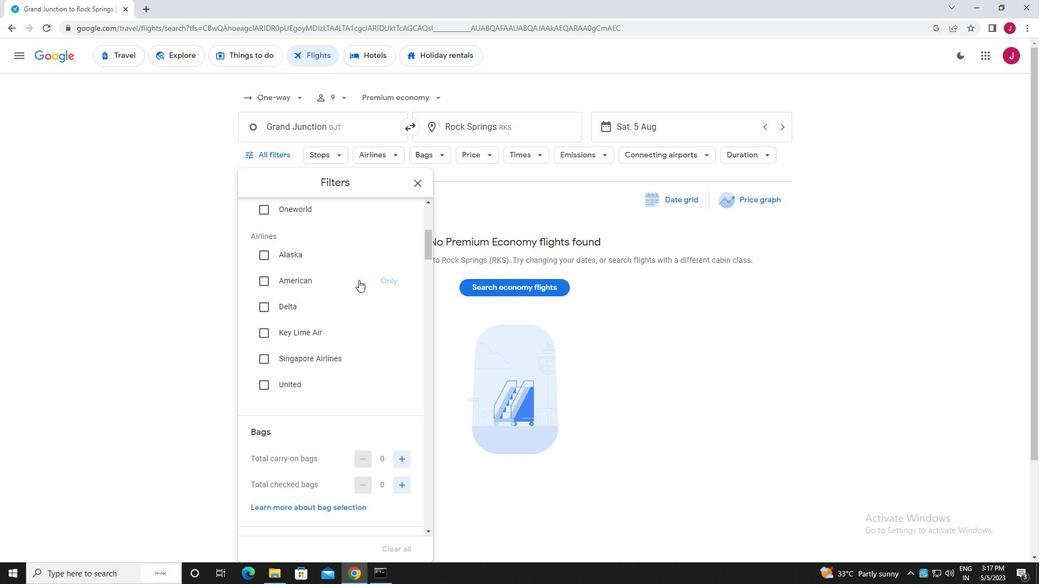 
Action: Mouse scrolled (340, 295) with delta (0, 0)
Screenshot: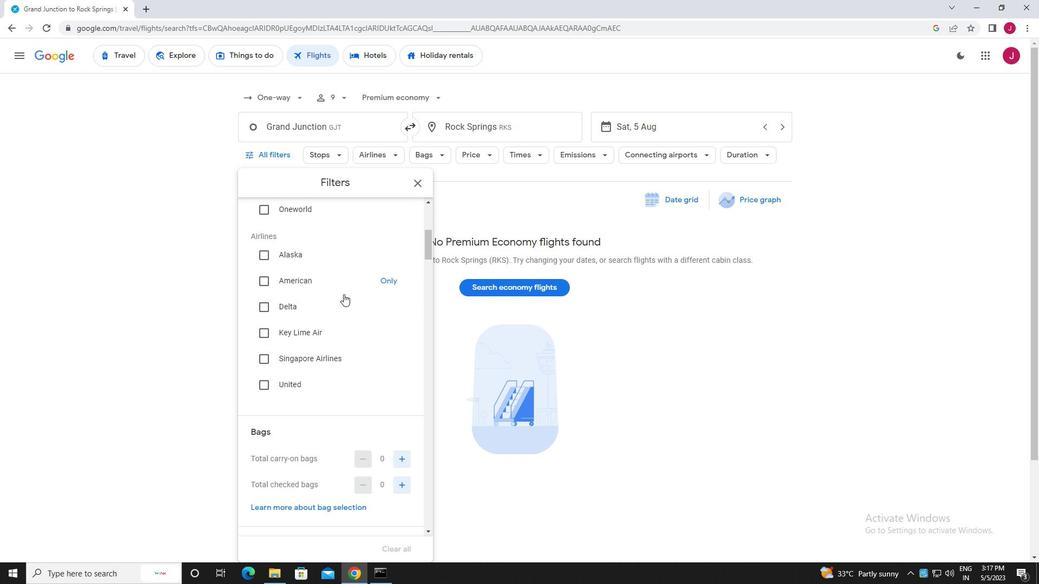 
Action: Mouse scrolled (340, 295) with delta (0, 0)
Screenshot: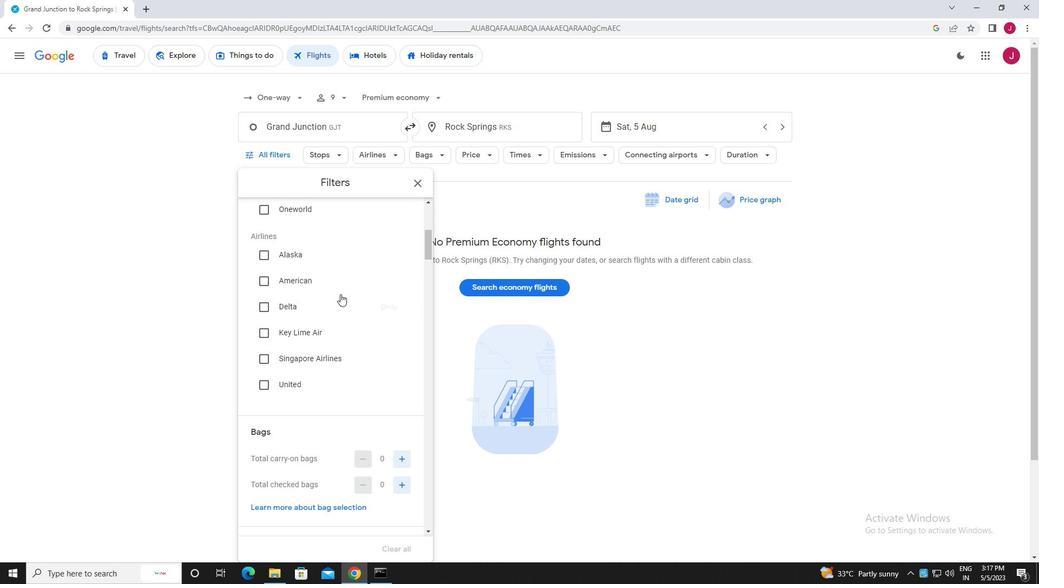 
Action: Mouse scrolled (340, 294) with delta (0, 0)
Screenshot: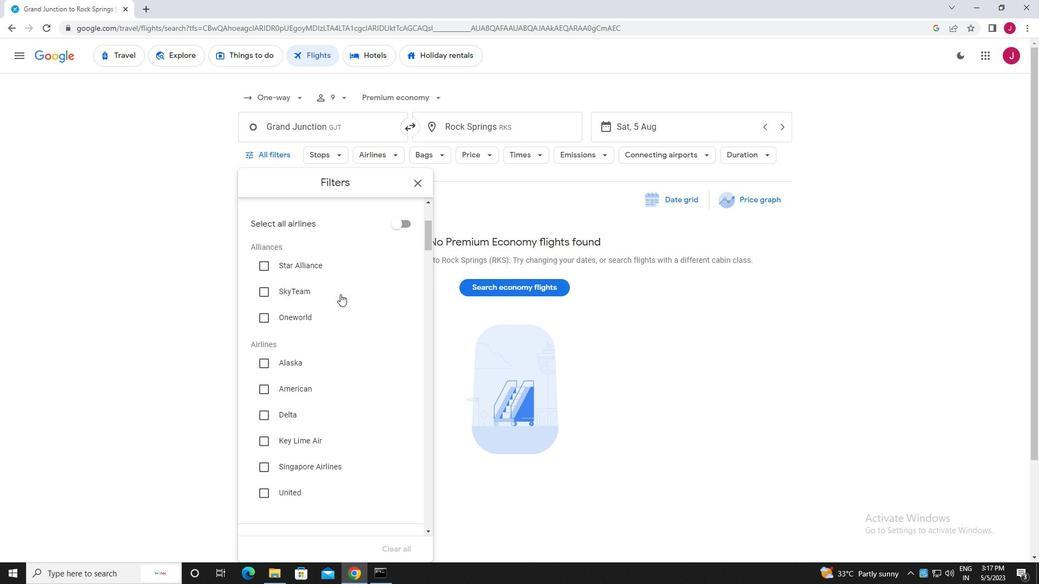 
Action: Mouse moved to (337, 294)
Screenshot: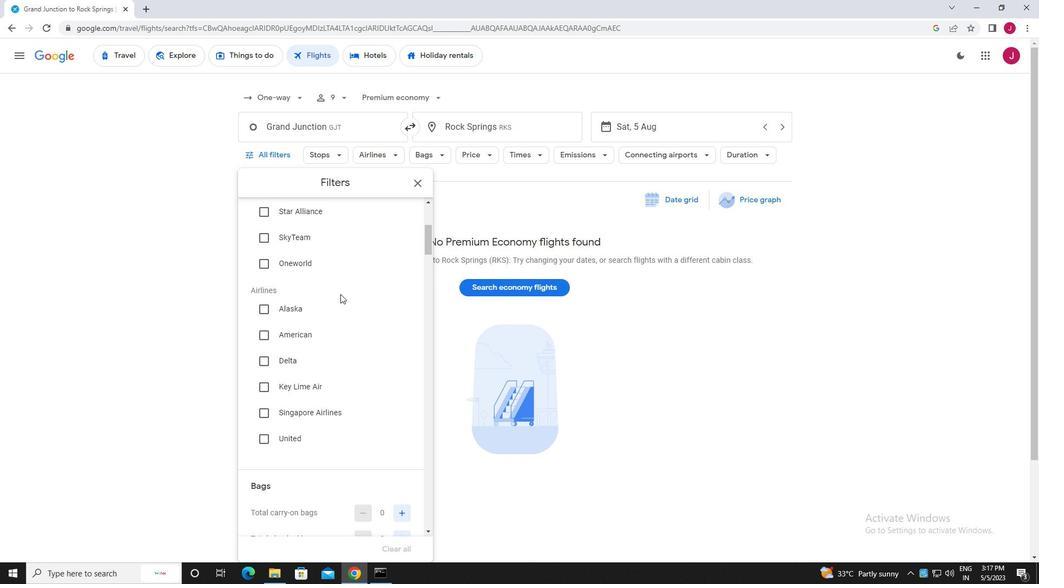 
Action: Mouse scrolled (337, 293) with delta (0, 0)
Screenshot: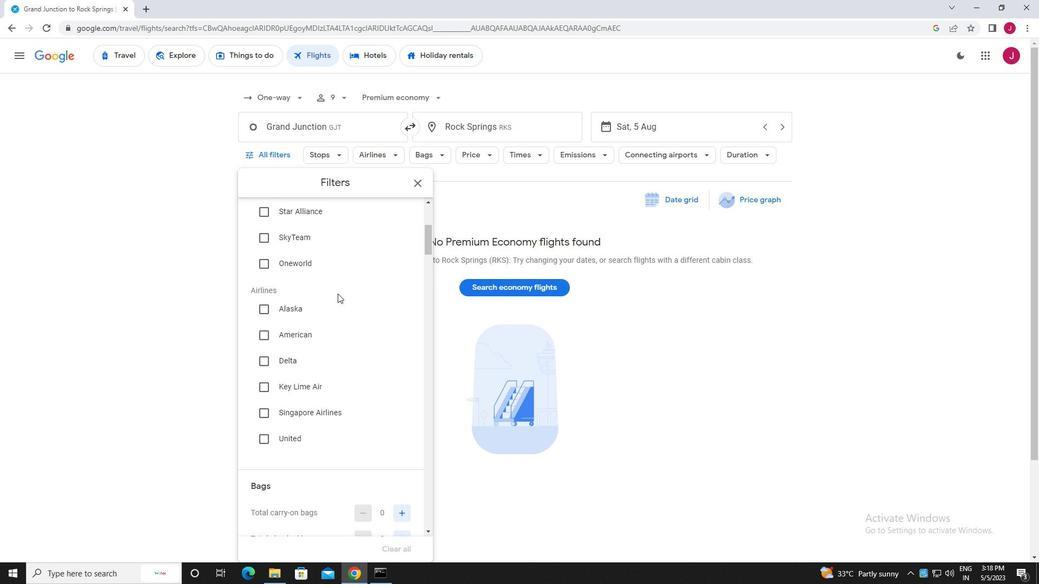 
Action: Mouse scrolled (337, 293) with delta (0, 0)
Screenshot: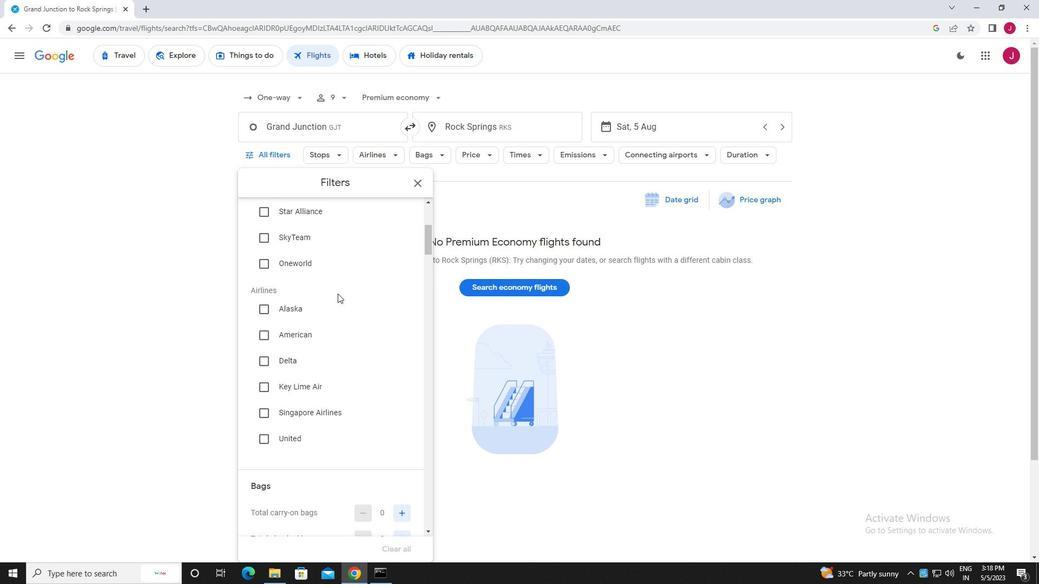
Action: Mouse scrolled (337, 293) with delta (0, 0)
Screenshot: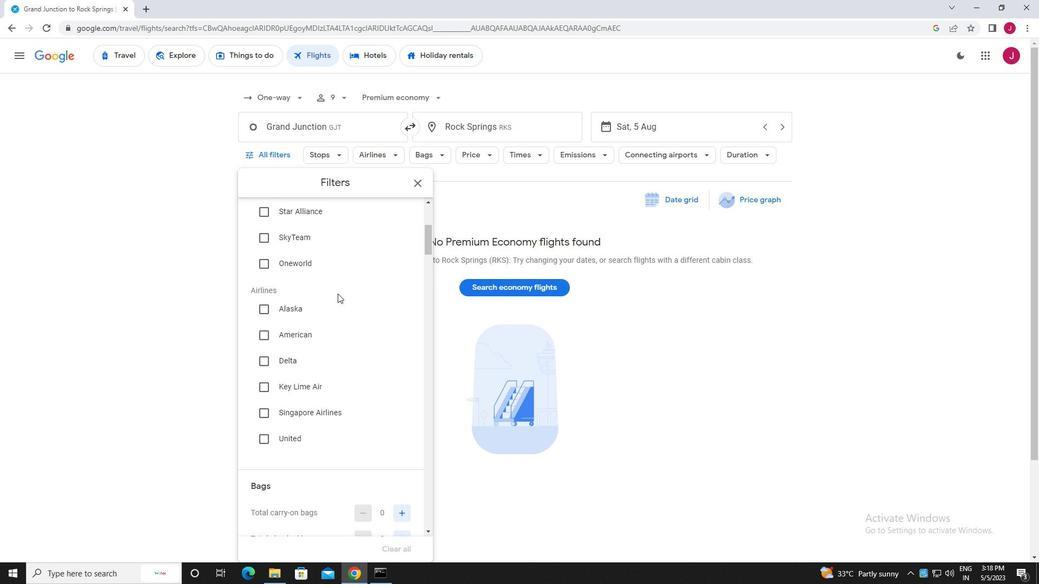 
Action: Mouse scrolled (337, 293) with delta (0, 0)
Screenshot: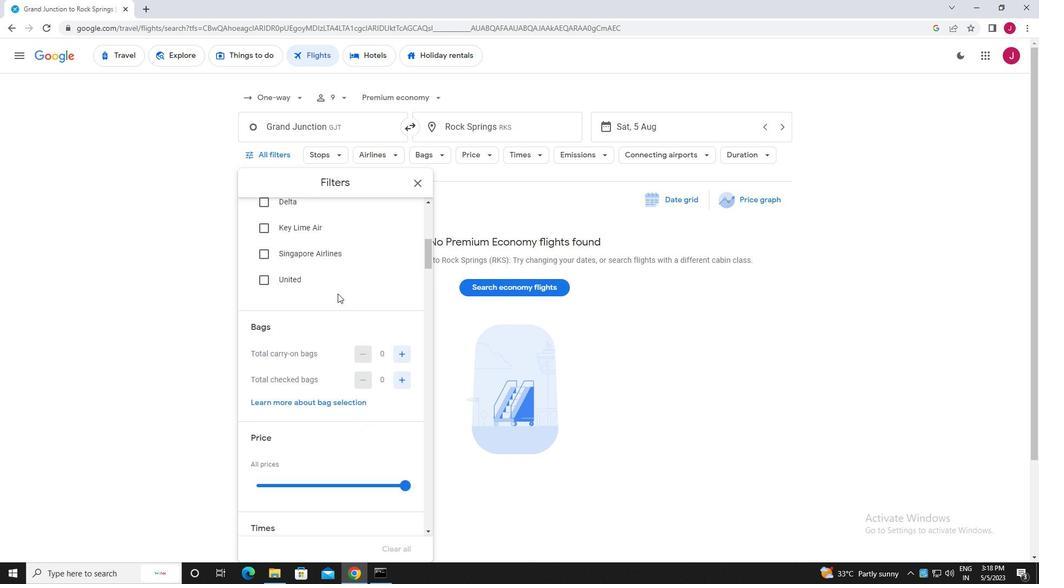 
Action: Mouse scrolled (337, 293) with delta (0, 0)
Screenshot: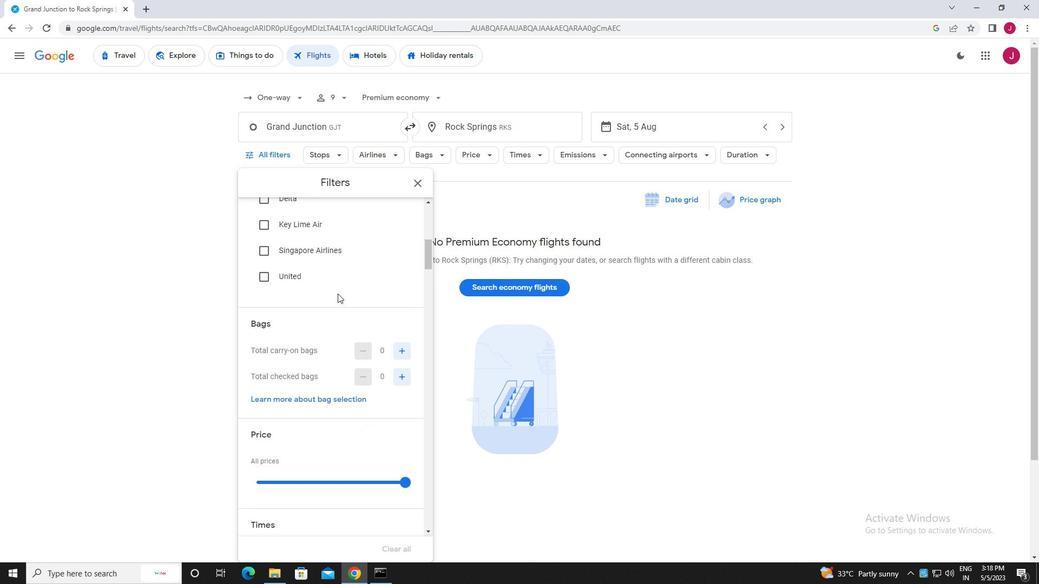 
Action: Mouse moved to (400, 240)
Screenshot: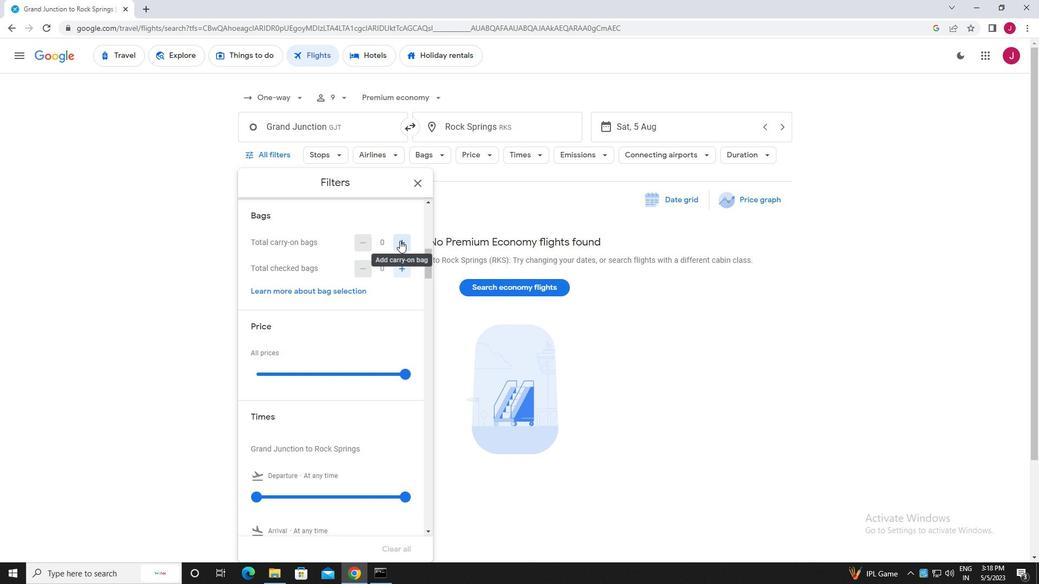 
Action: Mouse pressed left at (400, 240)
Screenshot: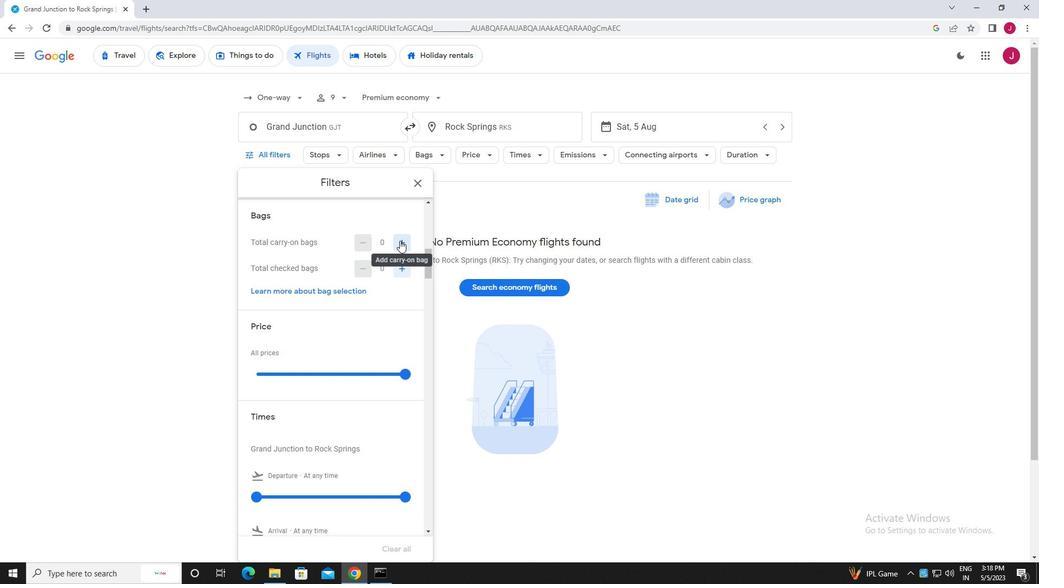 
Action: Mouse moved to (400, 240)
Screenshot: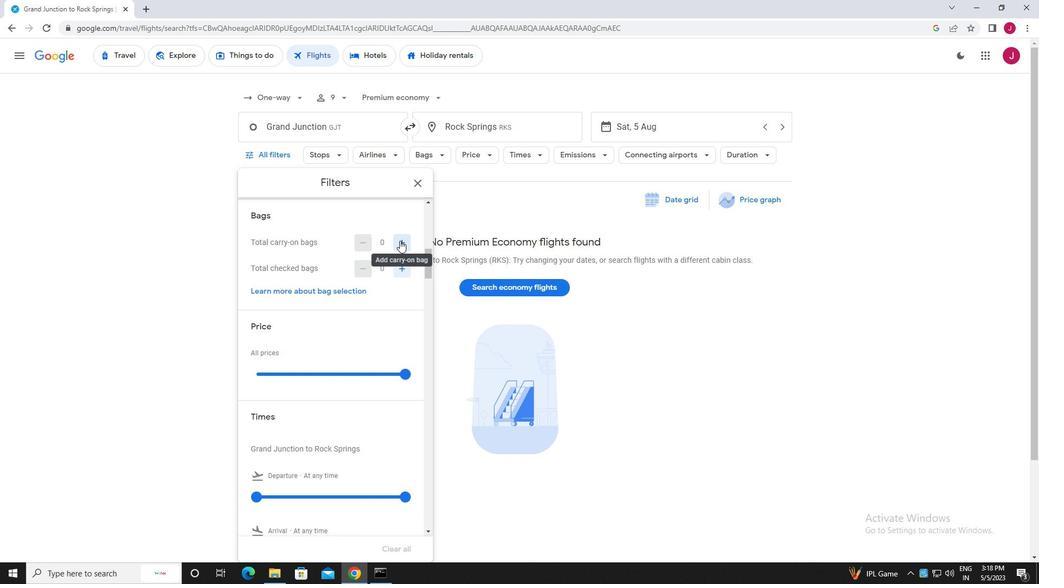 
Action: Mouse pressed left at (400, 240)
Screenshot: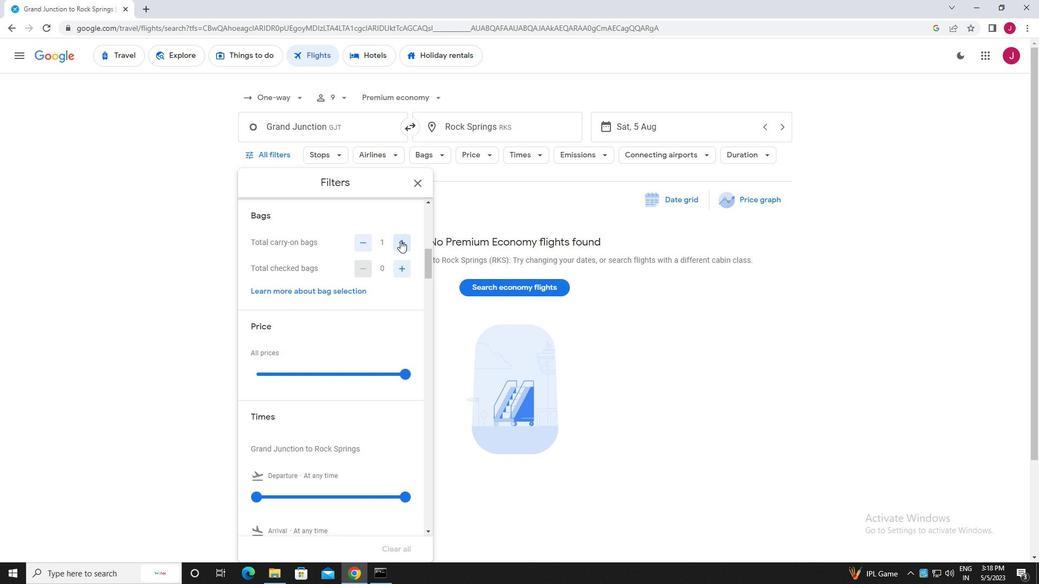 
Action: Mouse moved to (402, 372)
Screenshot: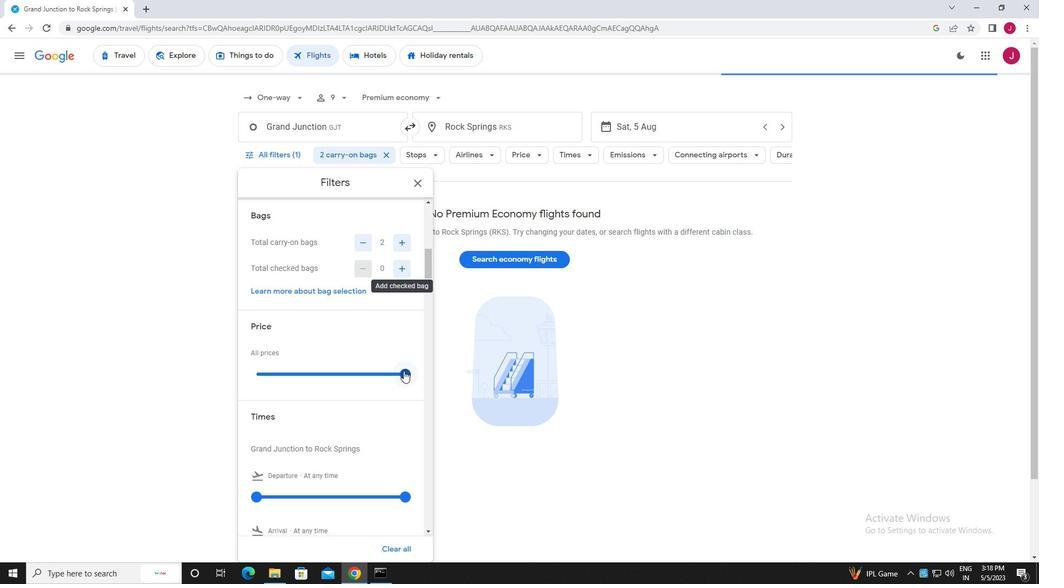 
Action: Mouse pressed left at (402, 372)
Screenshot: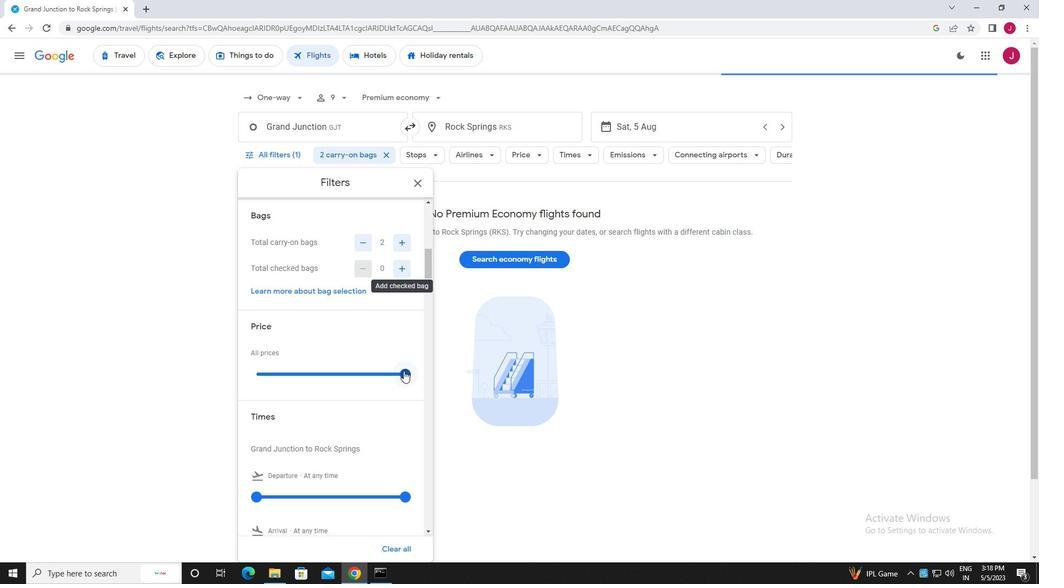 
Action: Mouse moved to (369, 340)
Screenshot: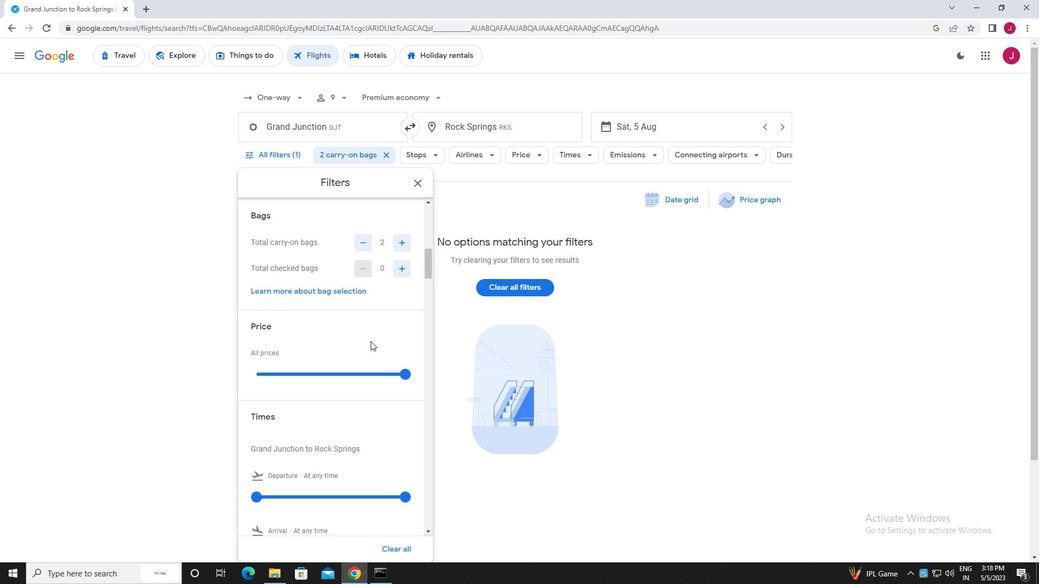 
Action: Mouse scrolled (369, 340) with delta (0, 0)
Screenshot: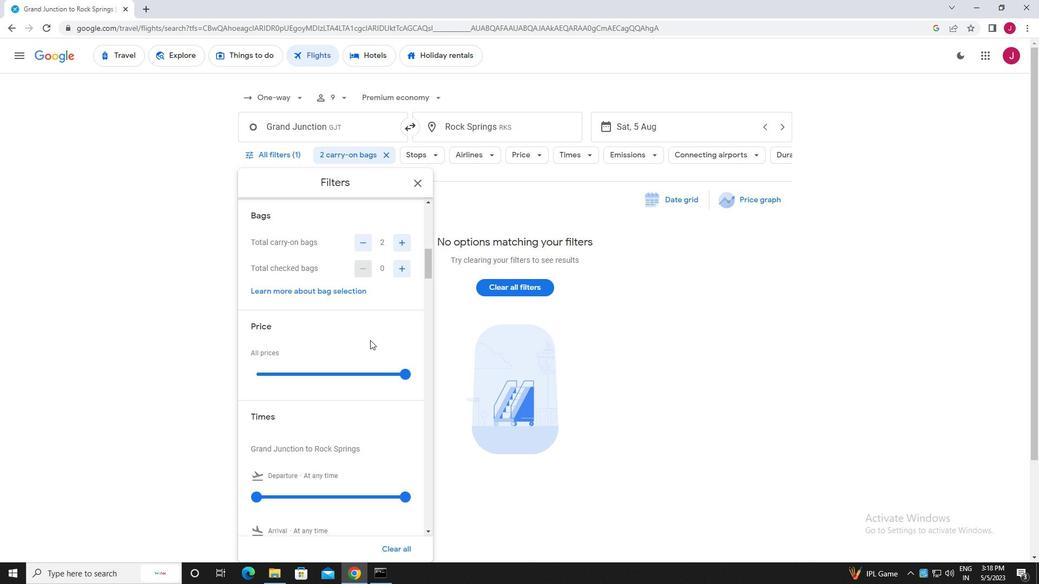 
Action: Mouse scrolled (369, 340) with delta (0, 0)
Screenshot: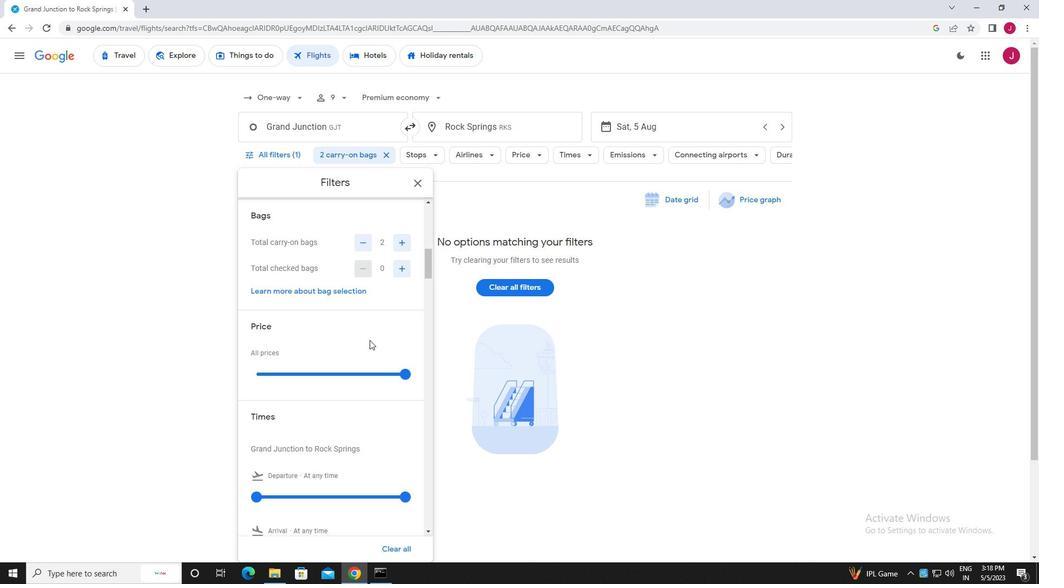 
Action: Mouse moved to (261, 390)
Screenshot: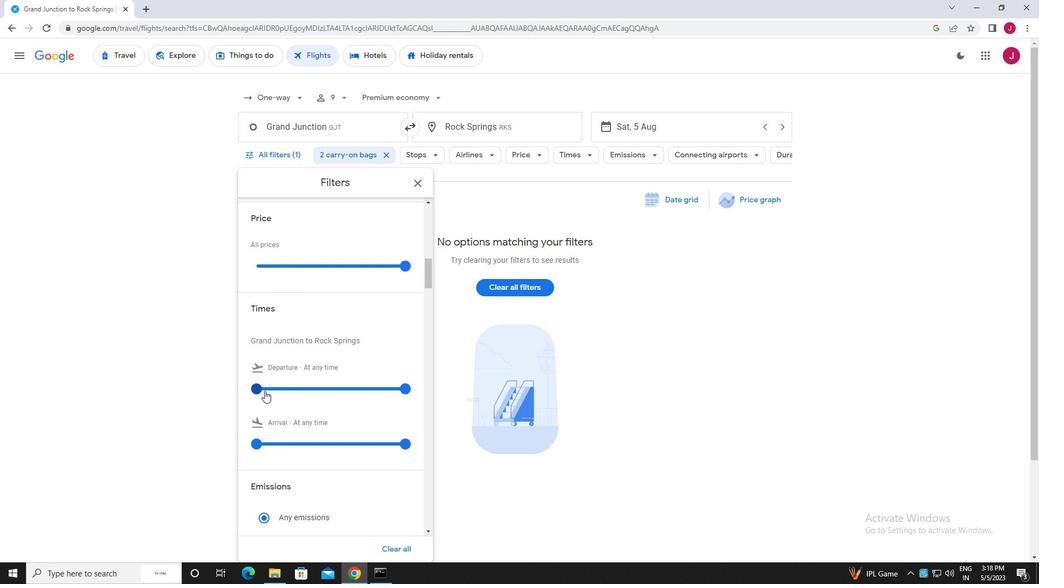 
Action: Mouse pressed left at (261, 390)
Screenshot: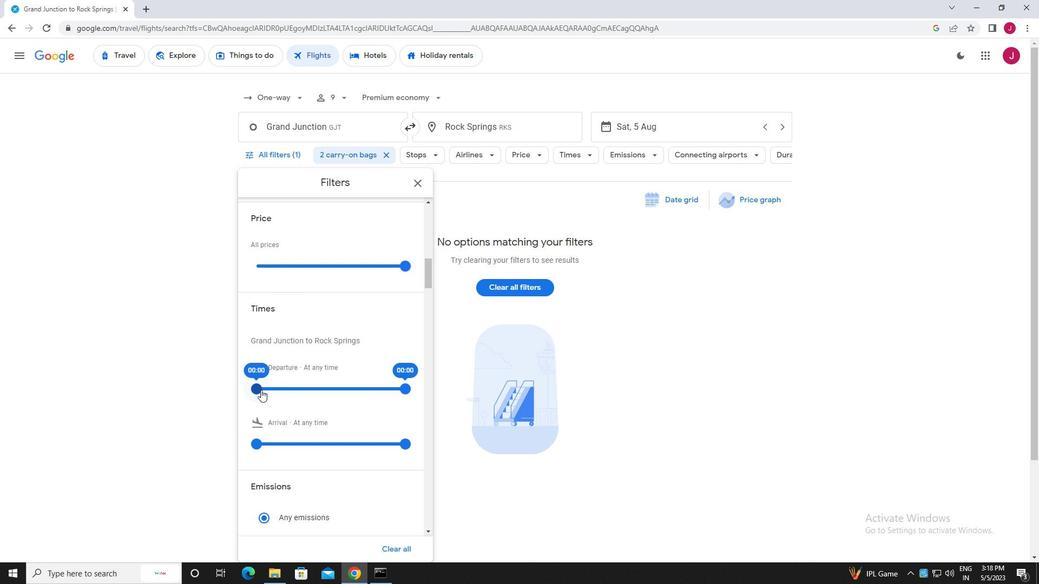 
Action: Mouse moved to (402, 389)
Screenshot: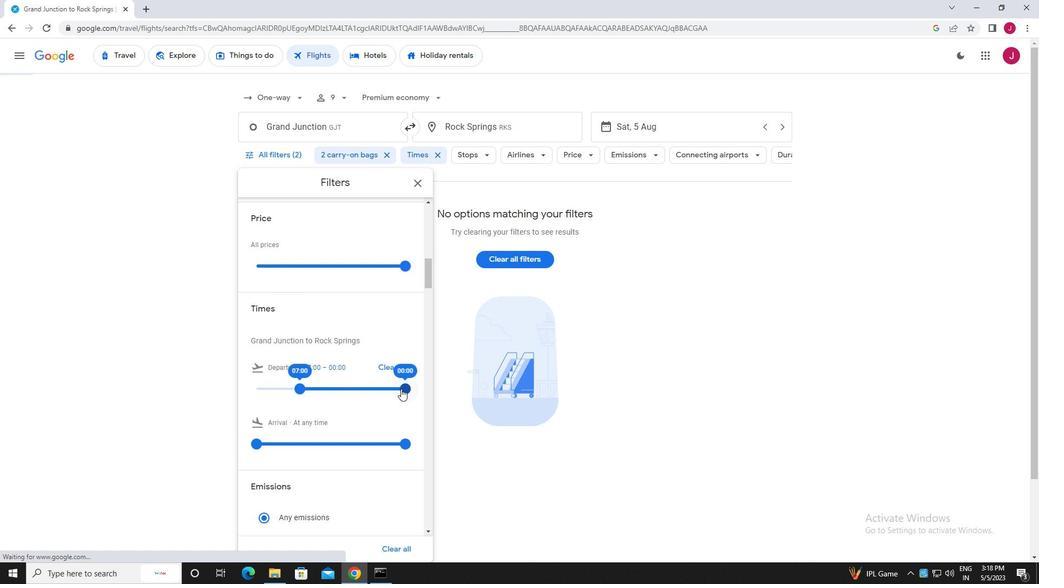 
Action: Mouse pressed left at (402, 389)
Screenshot: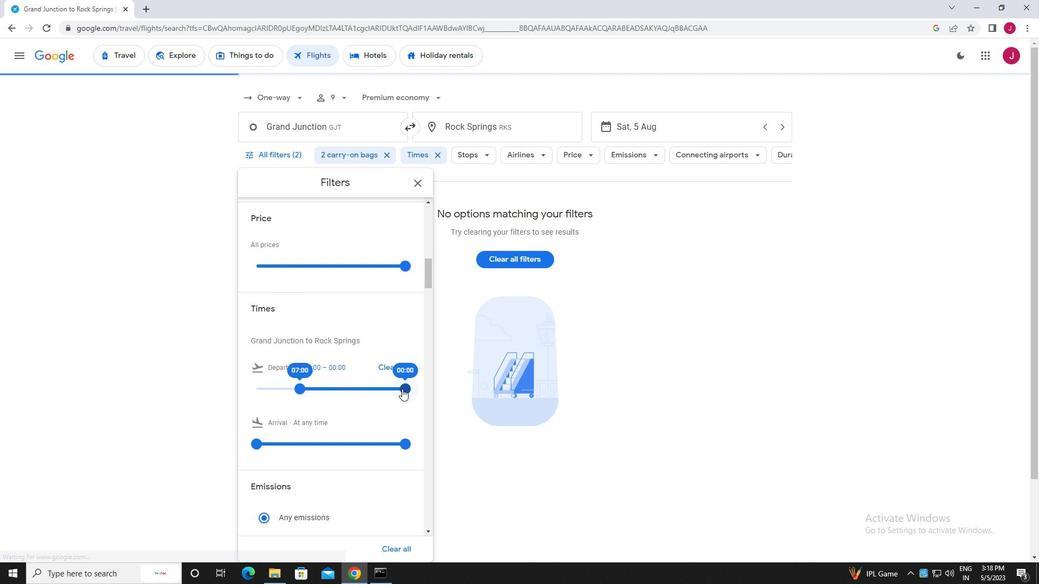 
Action: Mouse moved to (417, 183)
Screenshot: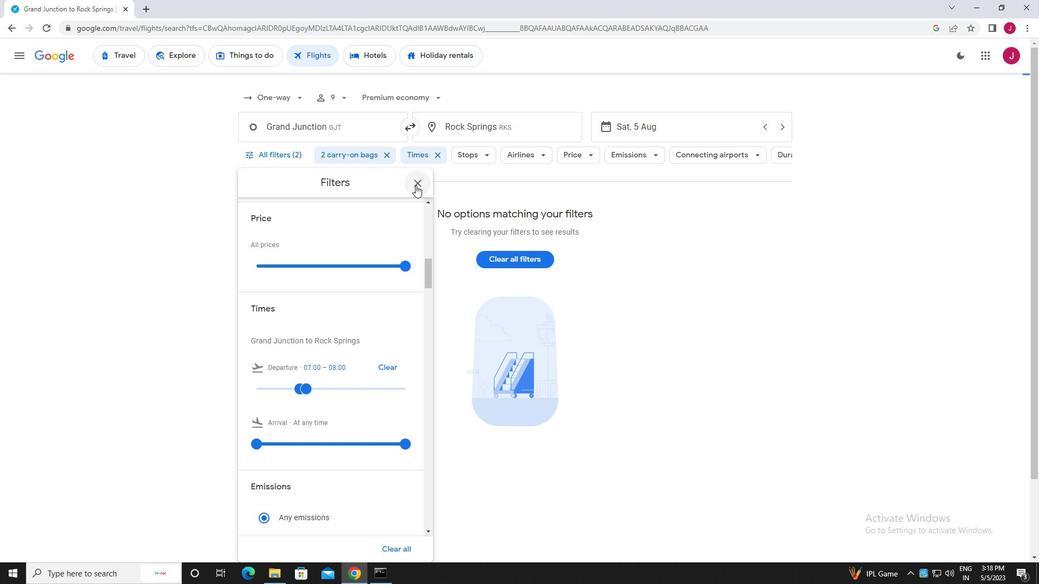 
Action: Mouse pressed left at (417, 183)
Screenshot: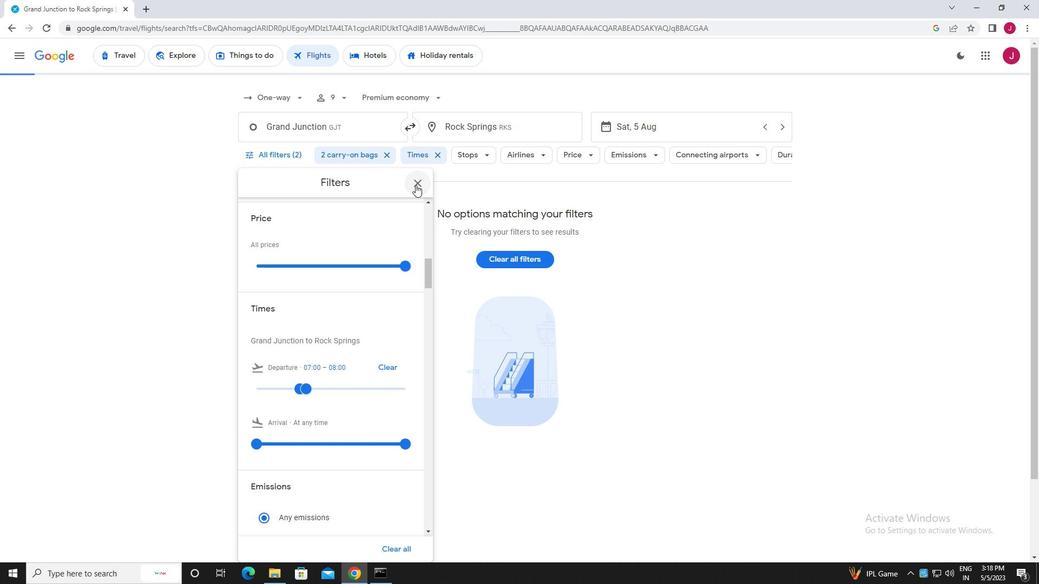 
Action: Mouse moved to (417, 183)
Screenshot: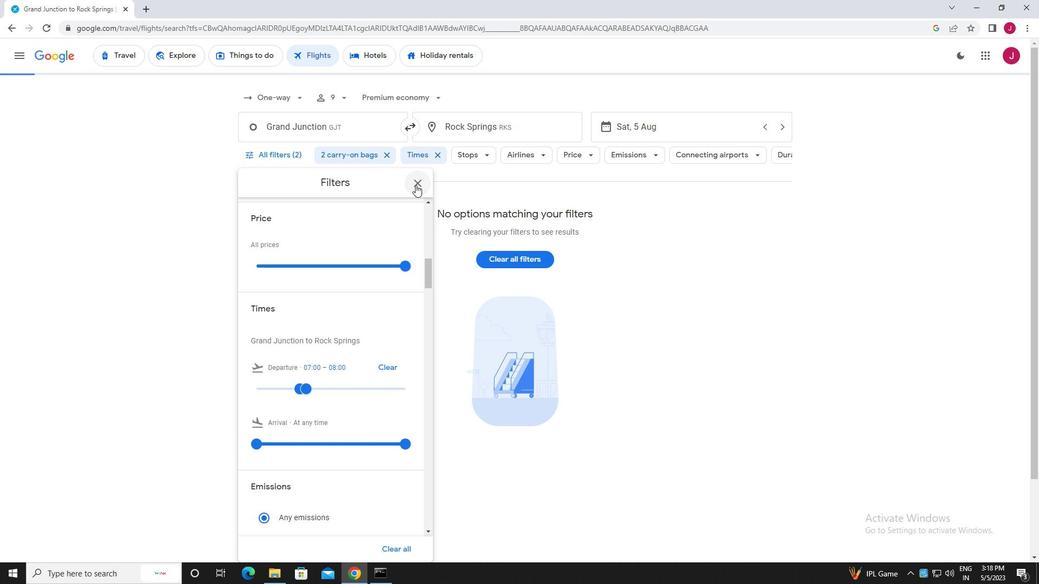 
